Task: Create Simple Mirrored Images Using Flip.
Action: Mouse moved to (29, 90)
Screenshot: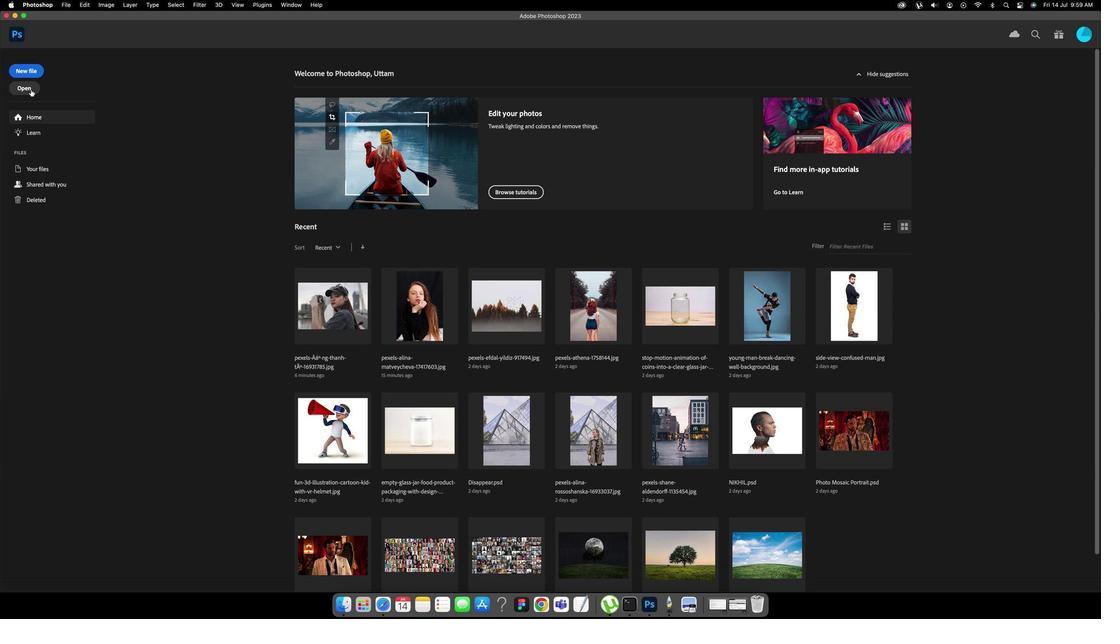 
Action: Mouse pressed left at (29, 90)
Screenshot: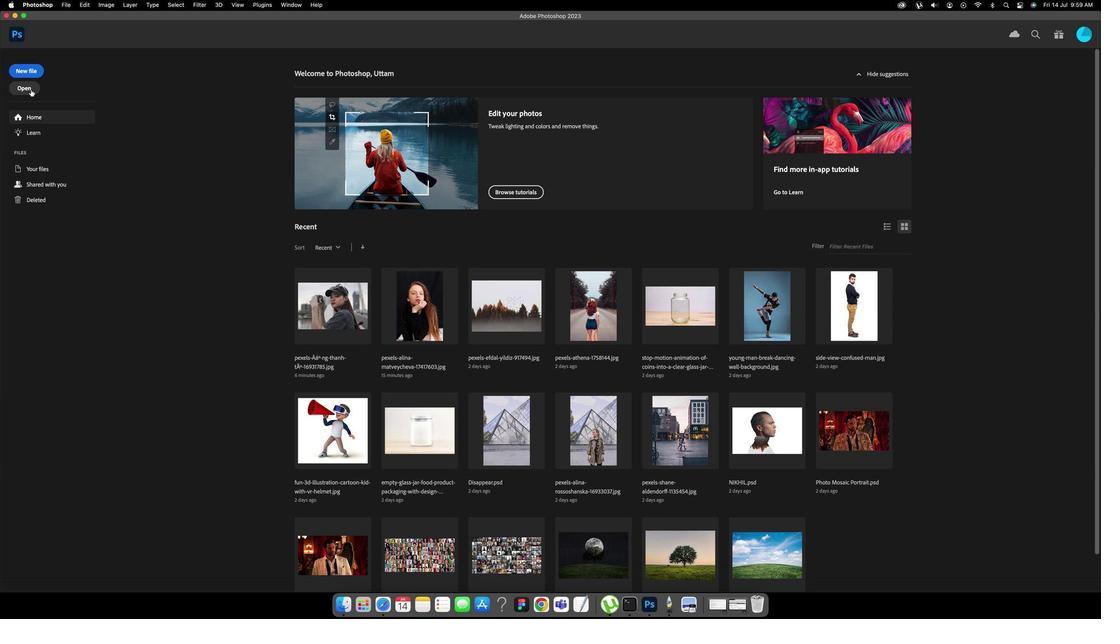
Action: Mouse moved to (466, 153)
Screenshot: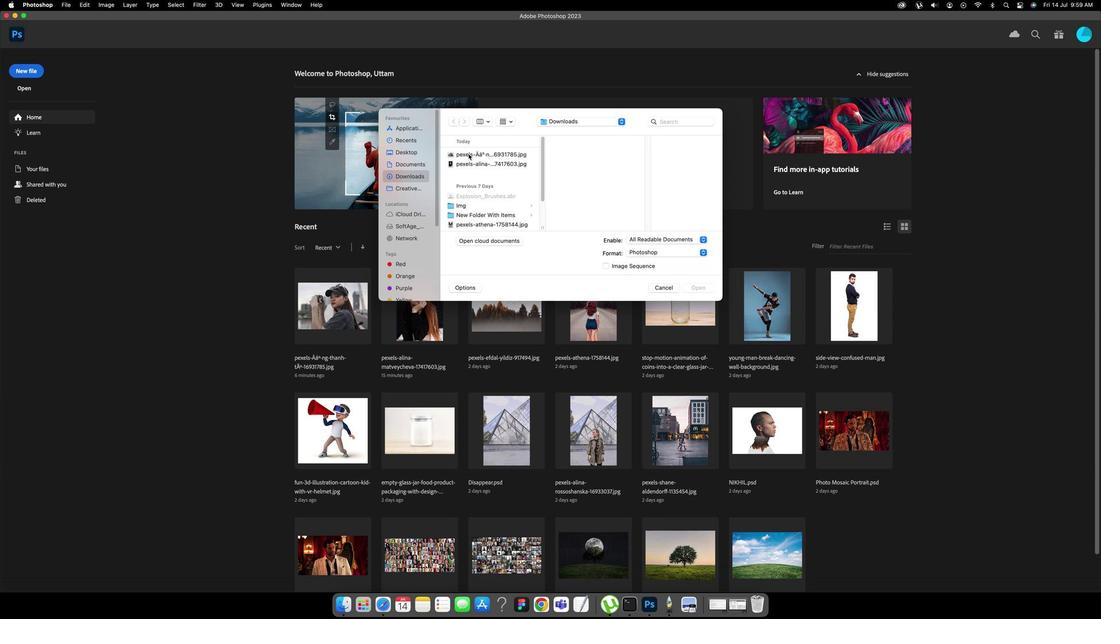 
Action: Mouse pressed left at (466, 153)
Screenshot: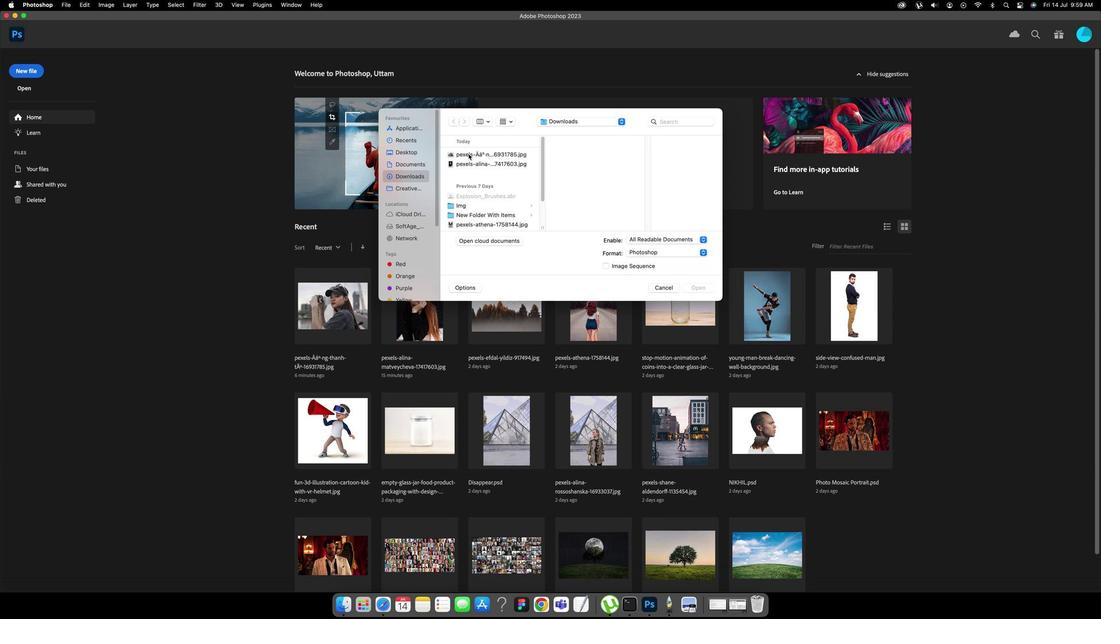 
Action: Key pressed Key.enter
Screenshot: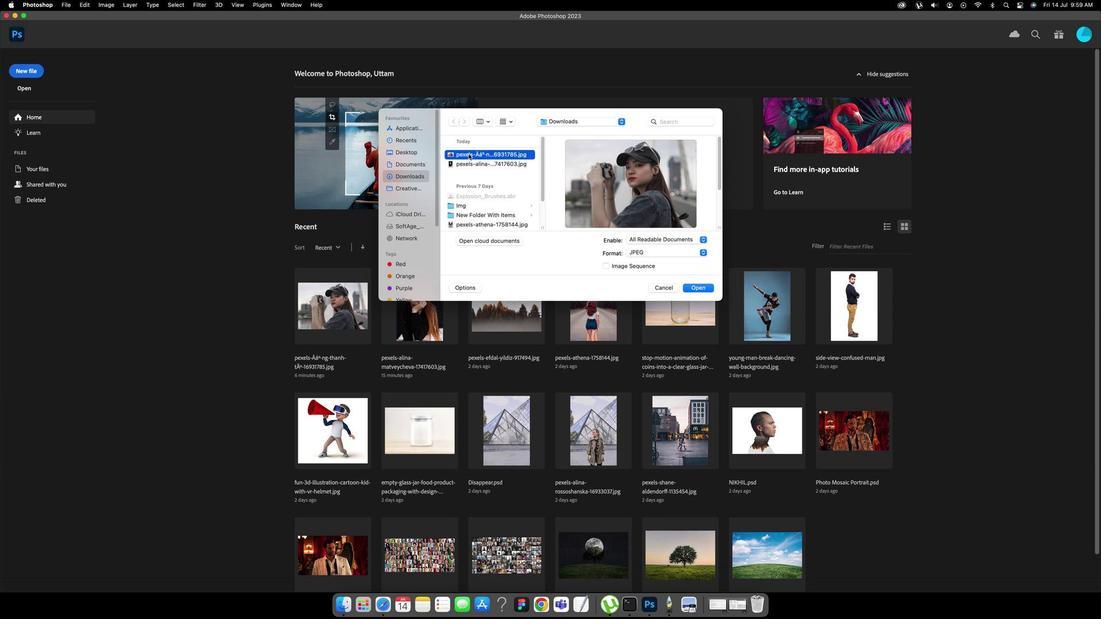 
Action: Mouse moved to (9, 65)
Screenshot: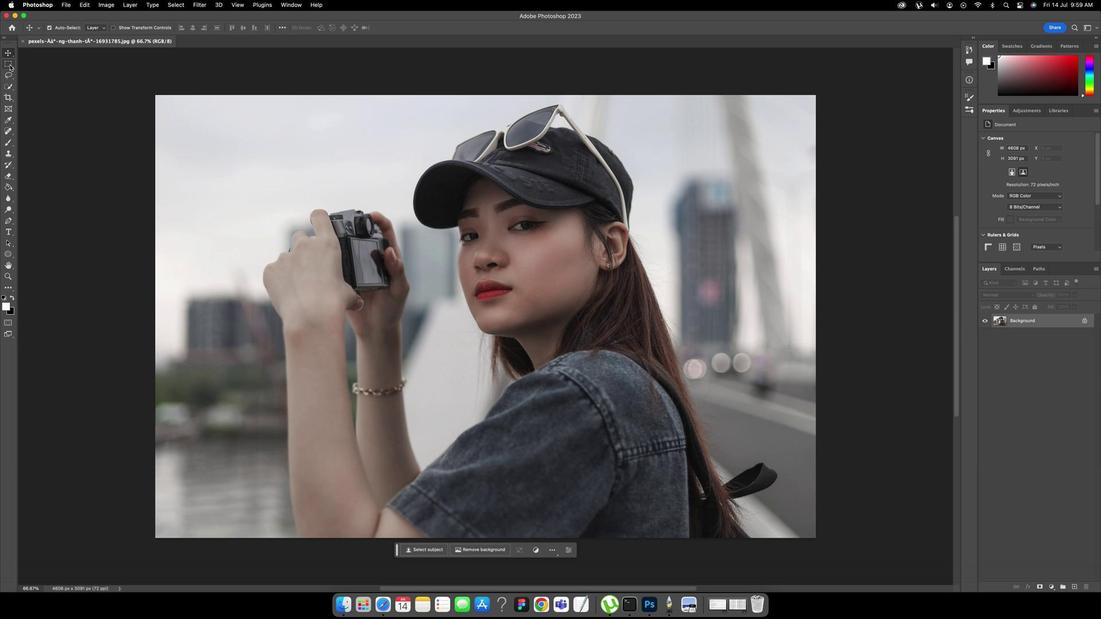 
Action: Mouse pressed left at (9, 65)
Screenshot: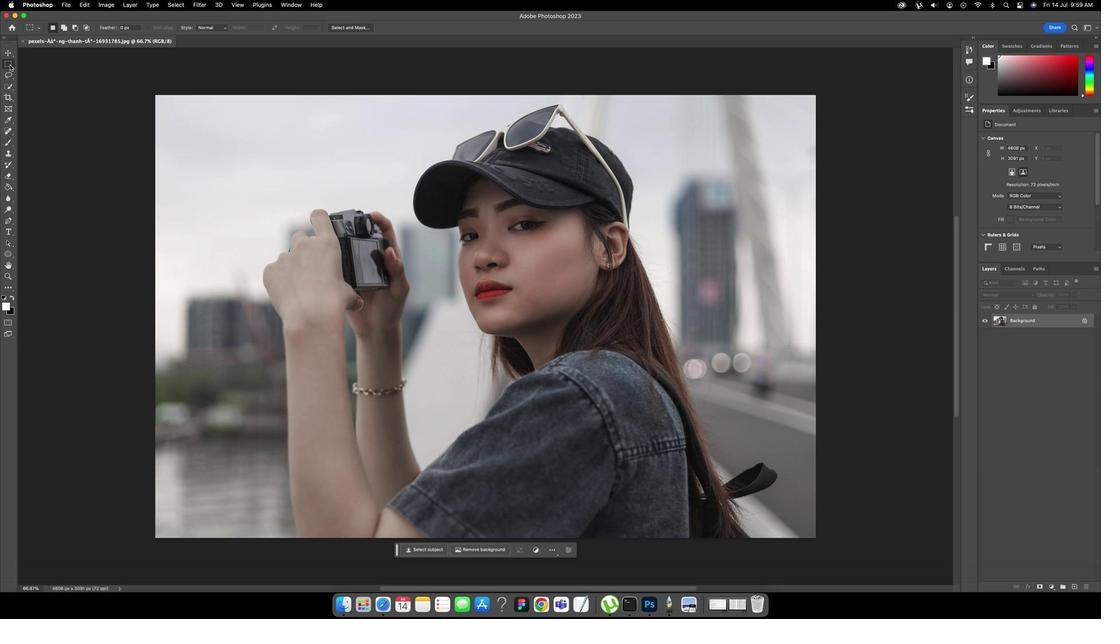 
Action: Mouse moved to (203, 105)
Screenshot: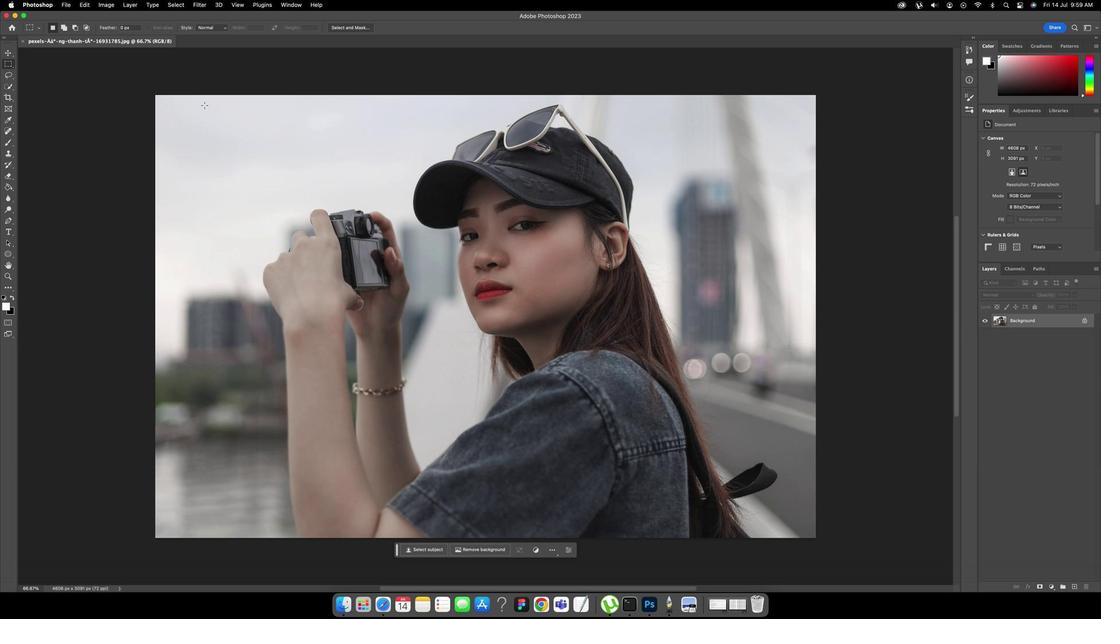 
Action: Mouse pressed left at (203, 105)
Screenshot: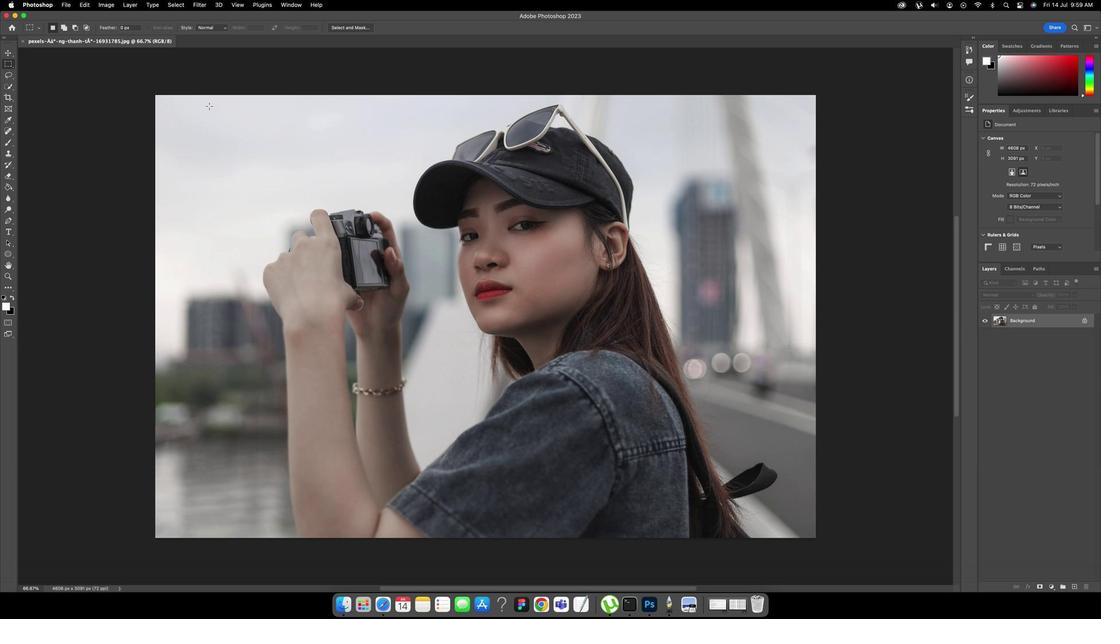 
Action: Mouse moved to (641, 435)
Screenshot: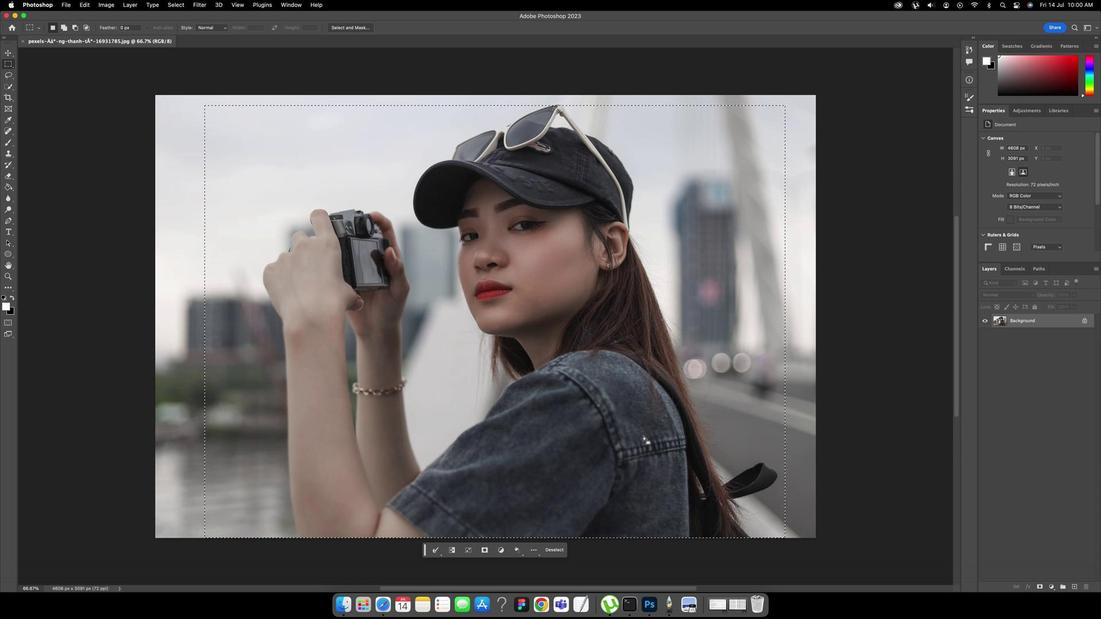 
Action: Mouse pressed left at (641, 435)
Screenshot: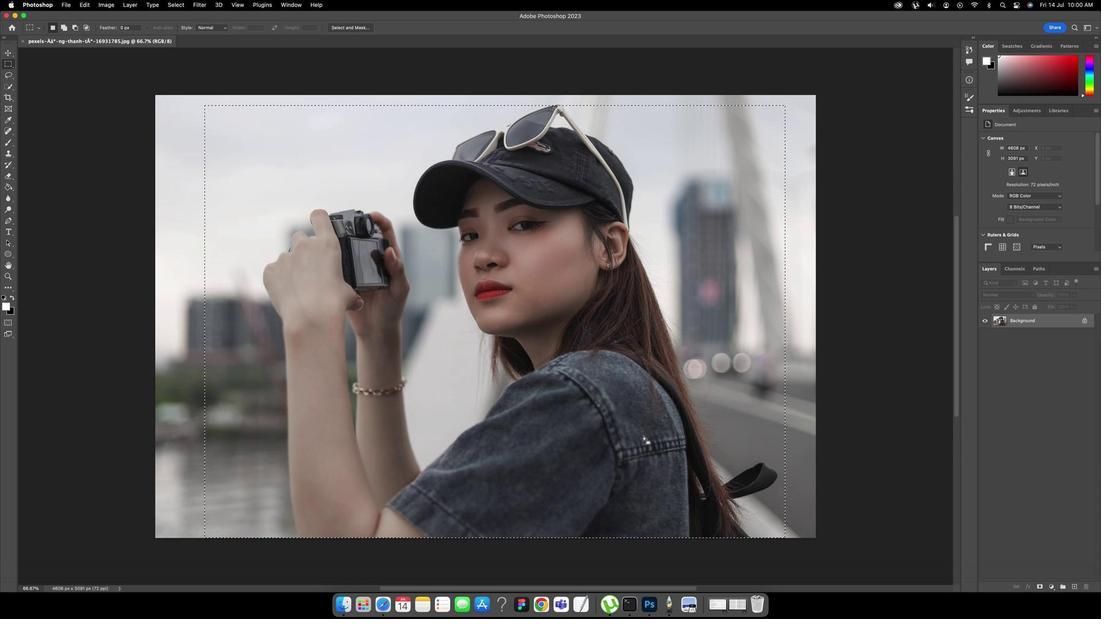 
Action: Mouse moved to (641, 430)
Screenshot: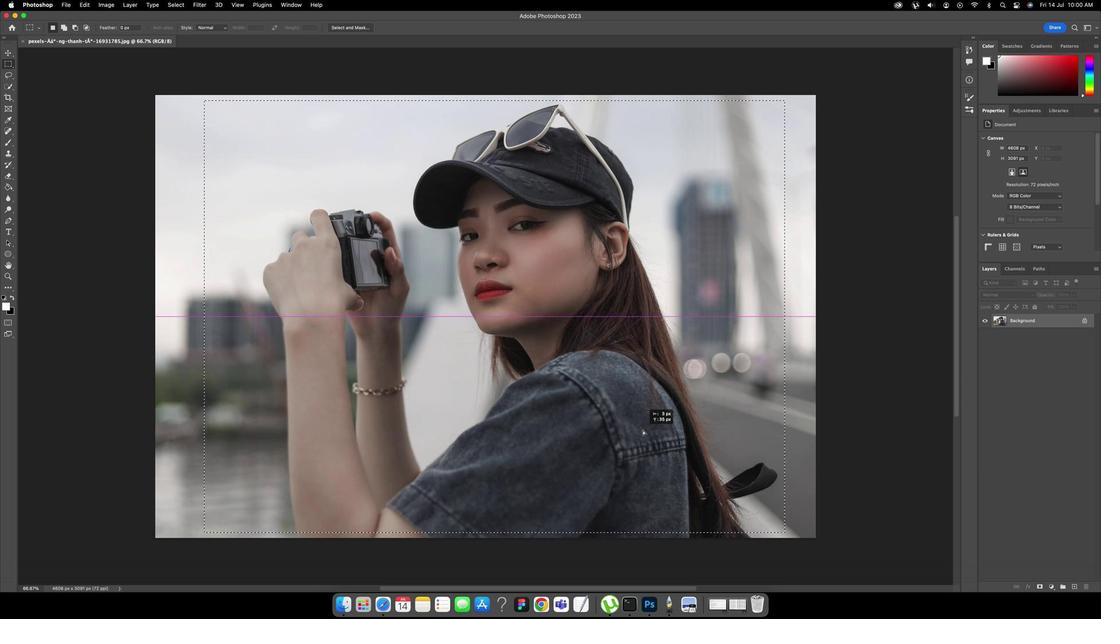
Action: Key pressed Key.cmd'j''j'
Screenshot: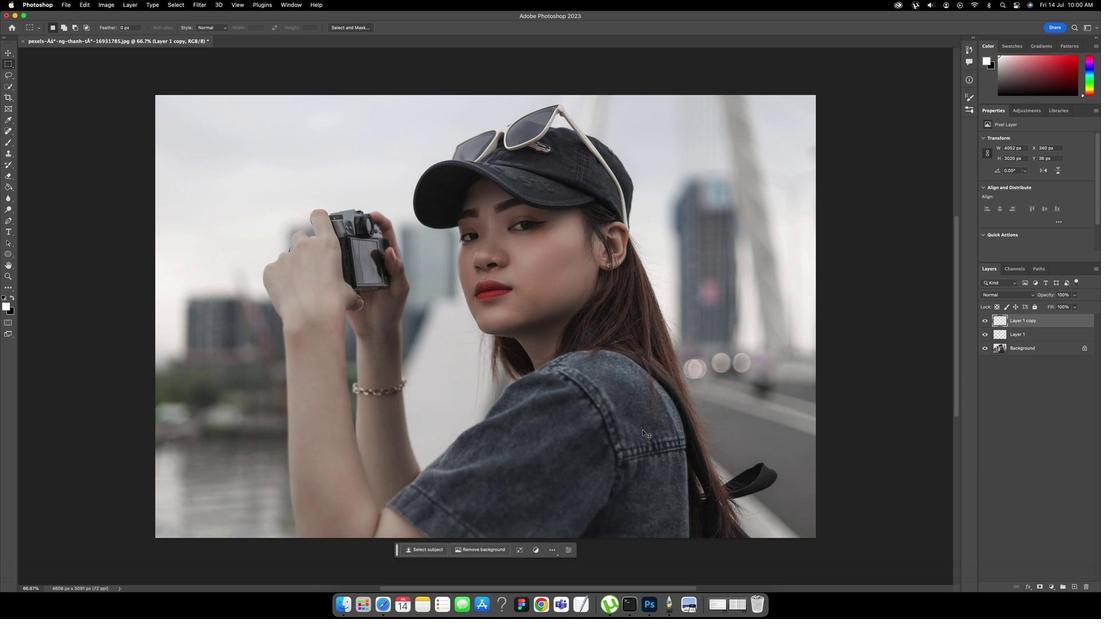 
Action: Mouse moved to (981, 348)
Screenshot: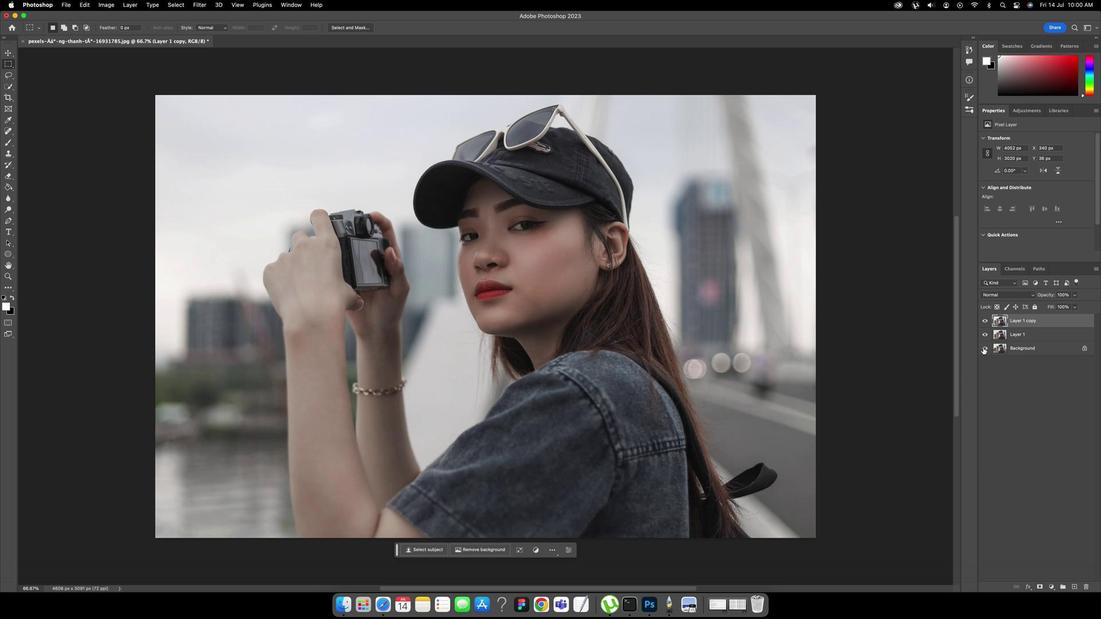 
Action: Mouse pressed left at (981, 348)
Screenshot: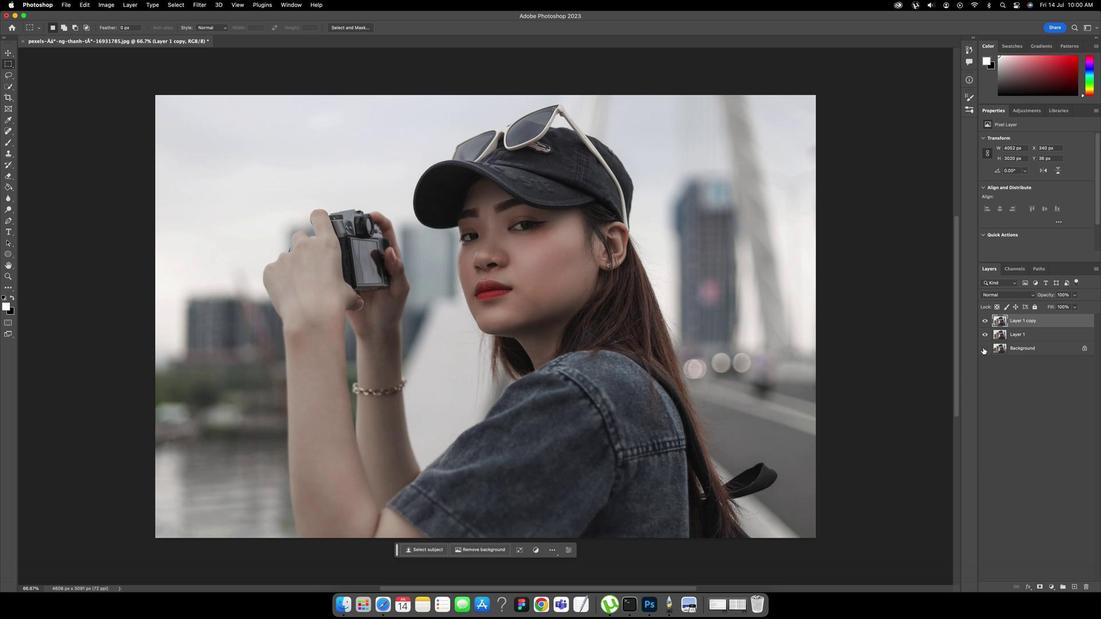 
Action: Mouse moved to (519, 359)
Screenshot: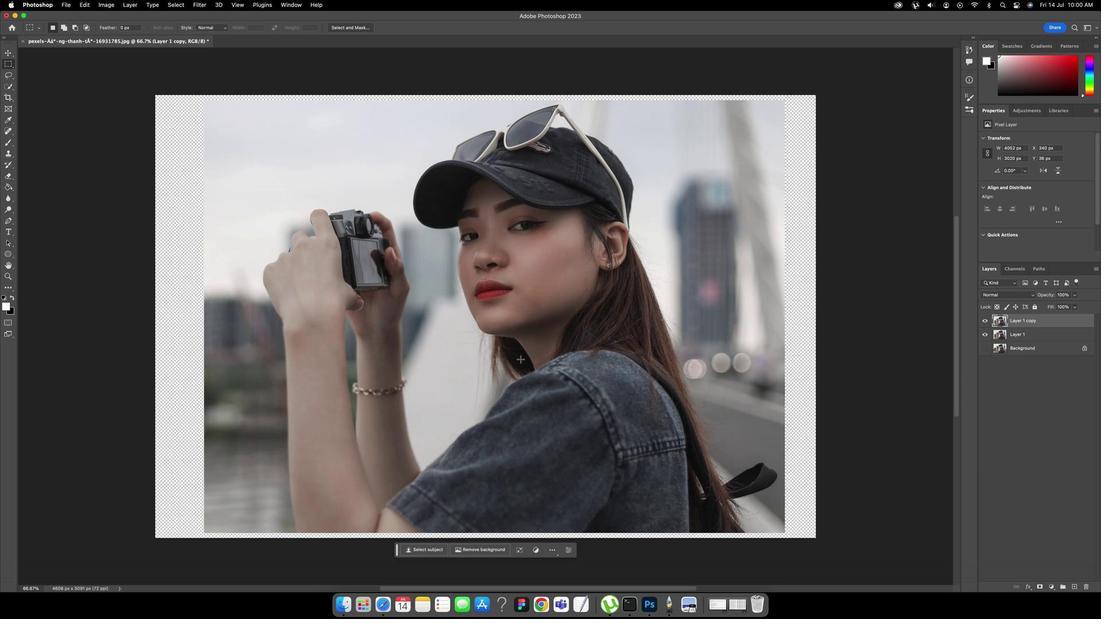
Action: Key pressed 'v'
Screenshot: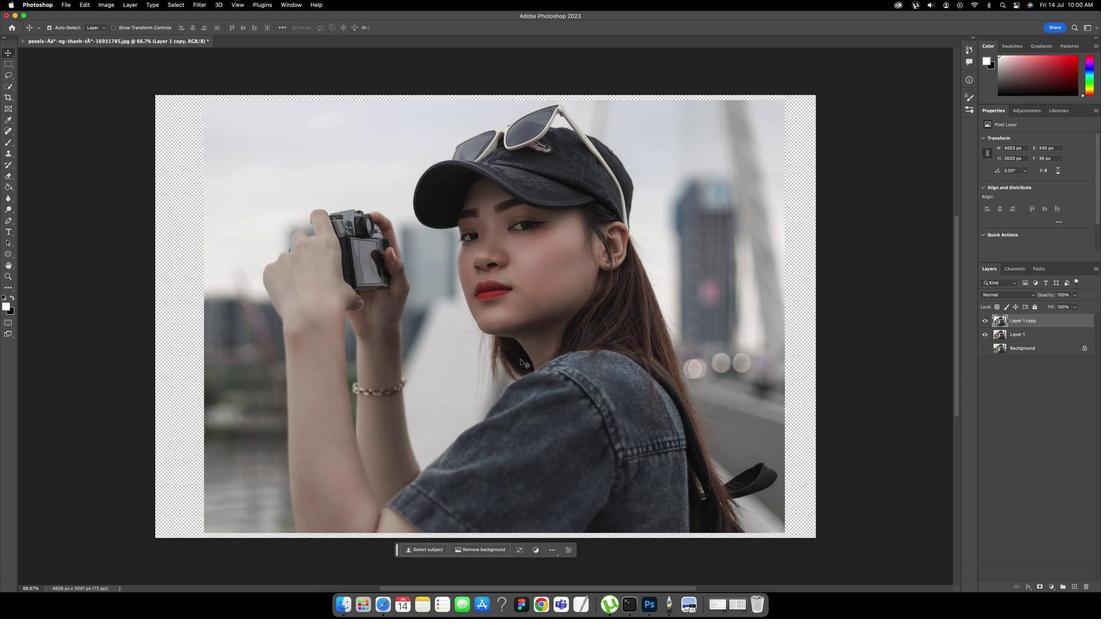 
Action: Mouse moved to (529, 357)
Screenshot: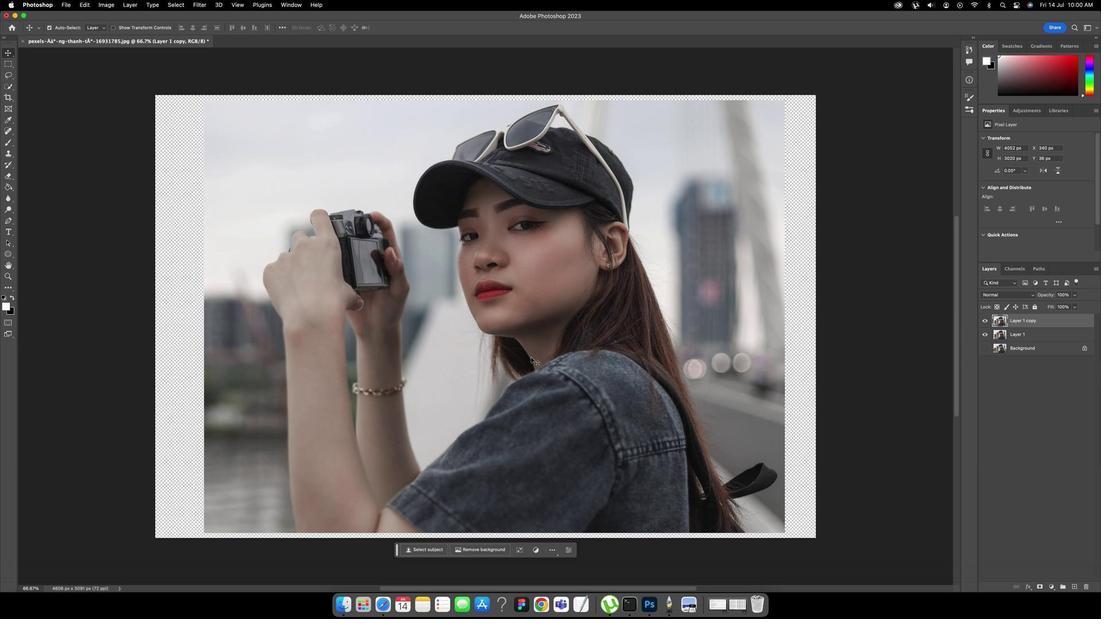 
Action: Mouse pressed left at (529, 357)
Screenshot: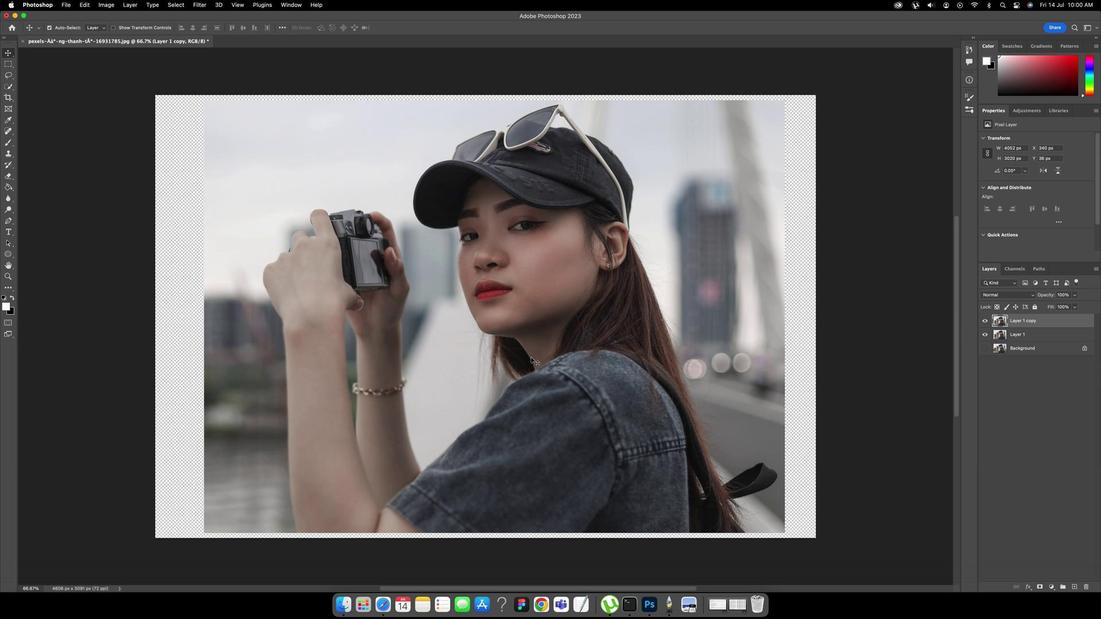 
Action: Mouse moved to (513, 349)
Screenshot: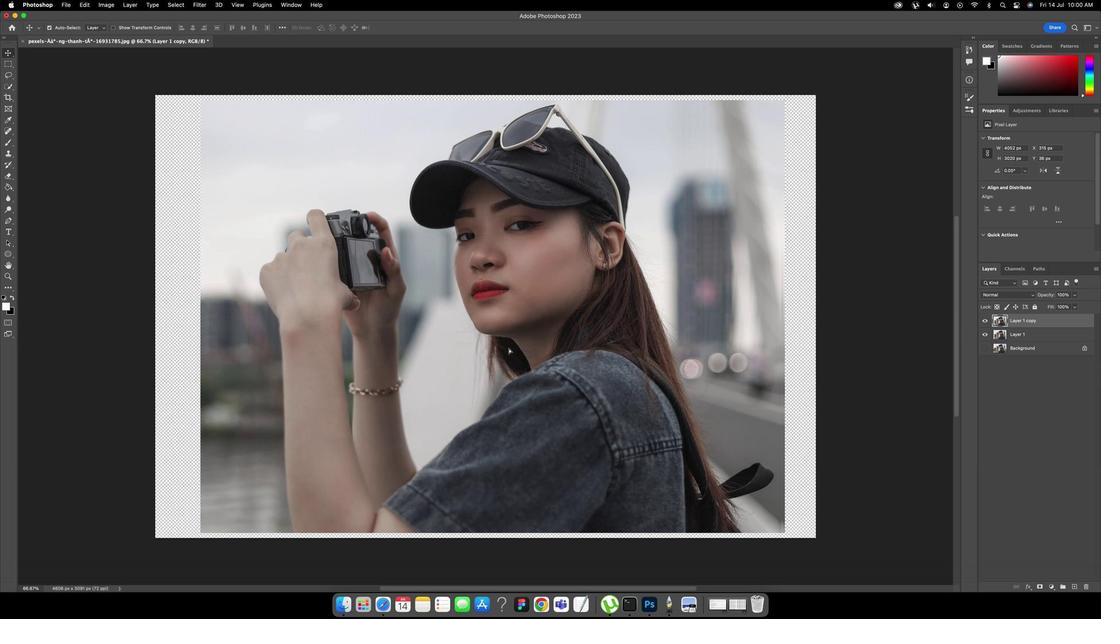 
Action: Mouse pressed left at (513, 349)
Screenshot: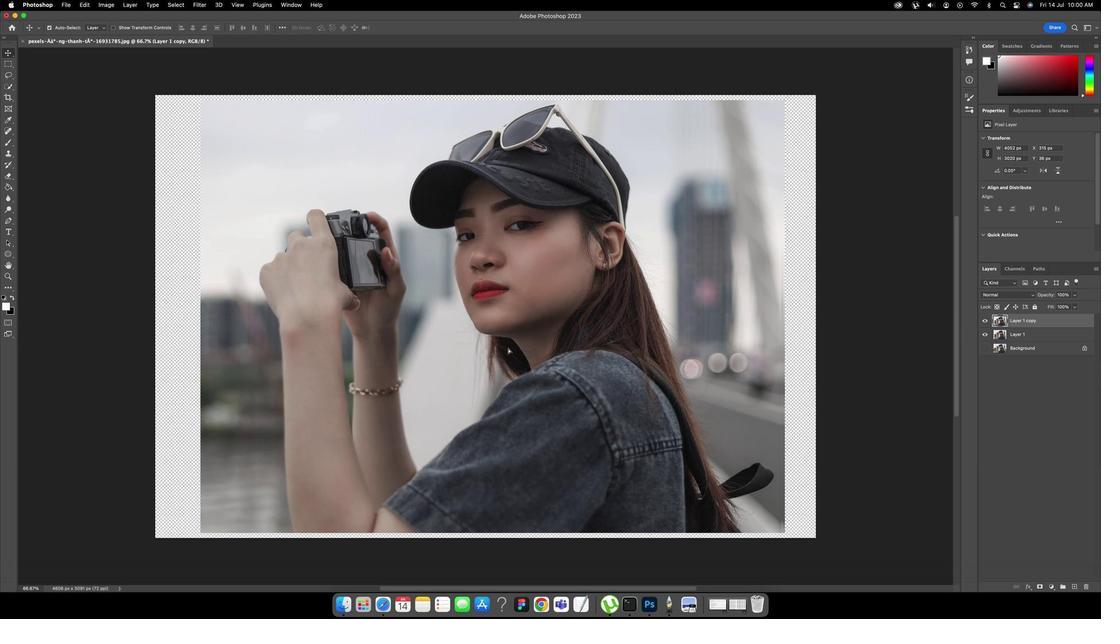 
Action: Mouse moved to (751, 313)
Screenshot: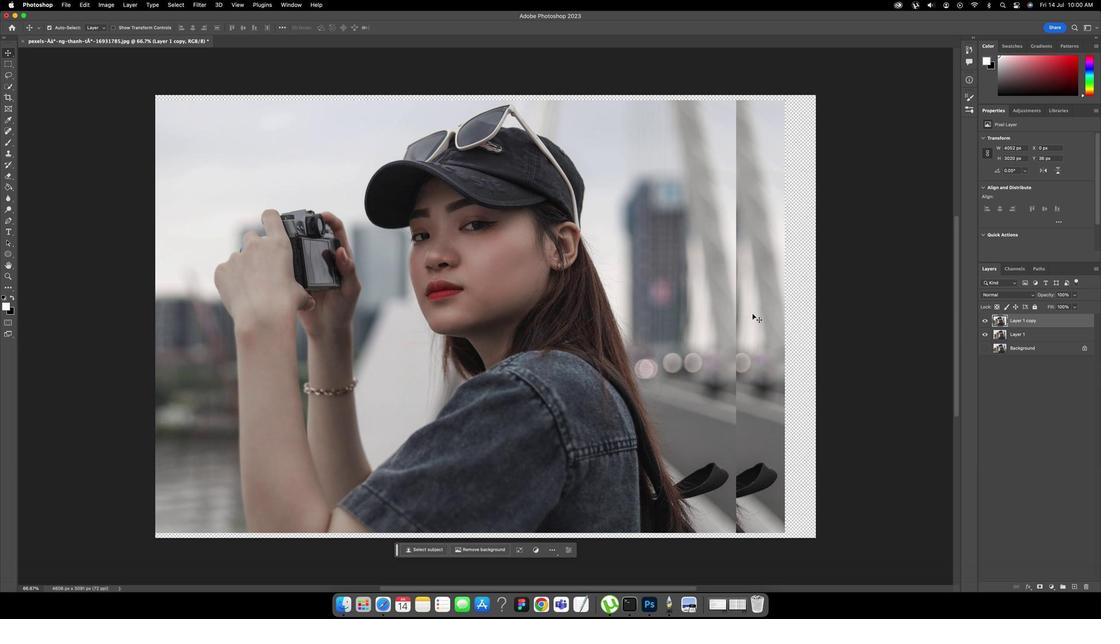 
Action: Mouse pressed left at (751, 313)
Screenshot: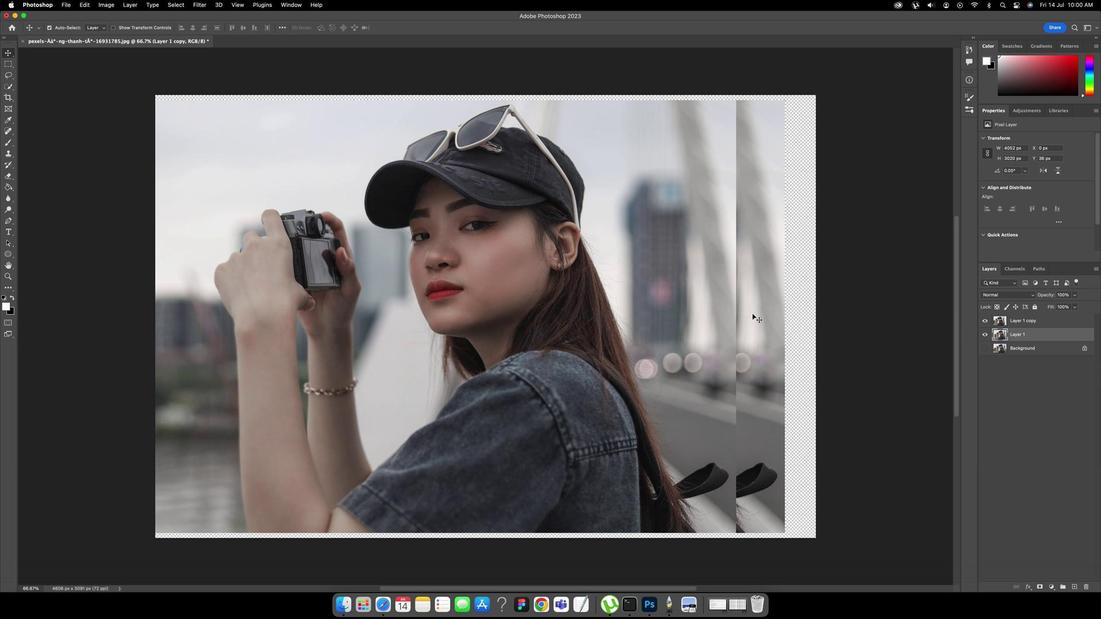 
Action: Mouse pressed left at (751, 313)
Screenshot: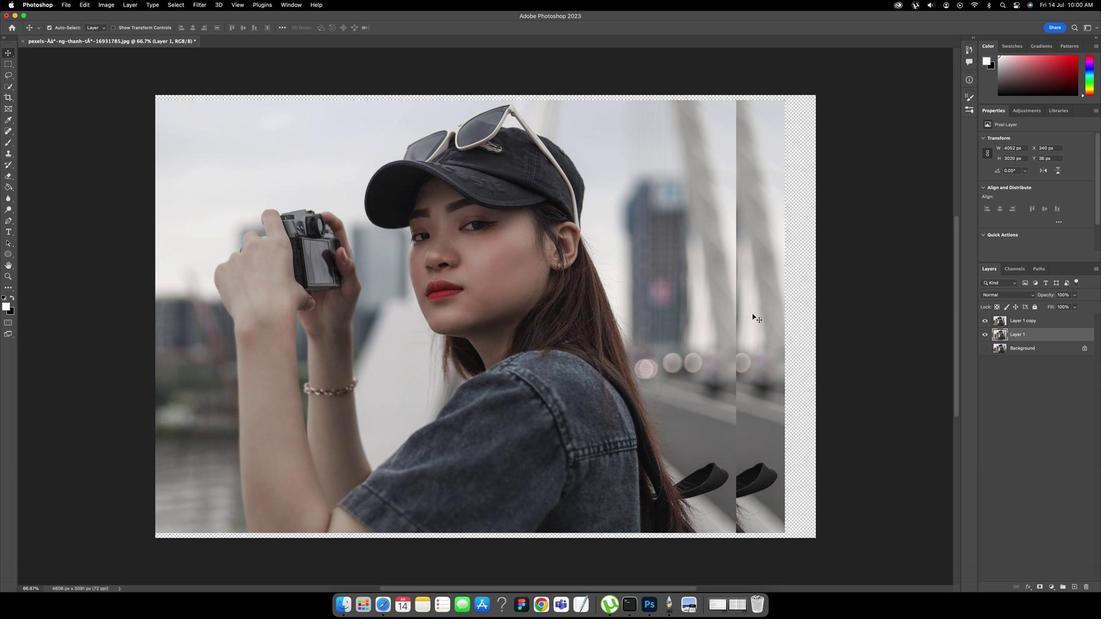 
Action: Mouse moved to (1034, 319)
Screenshot: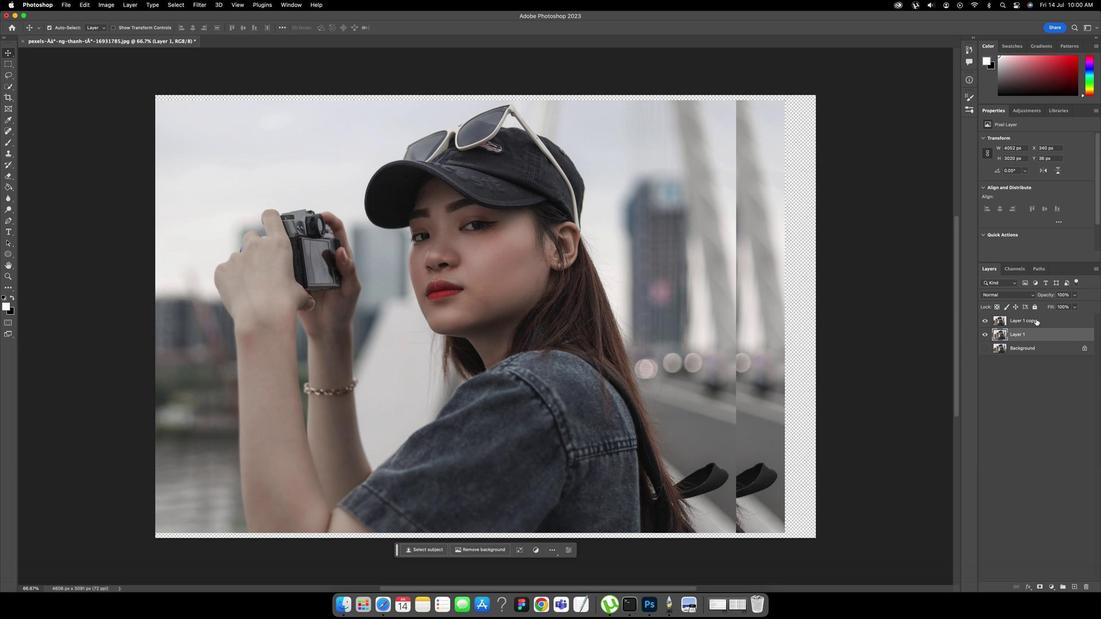 
Action: Mouse pressed left at (1034, 319)
Screenshot: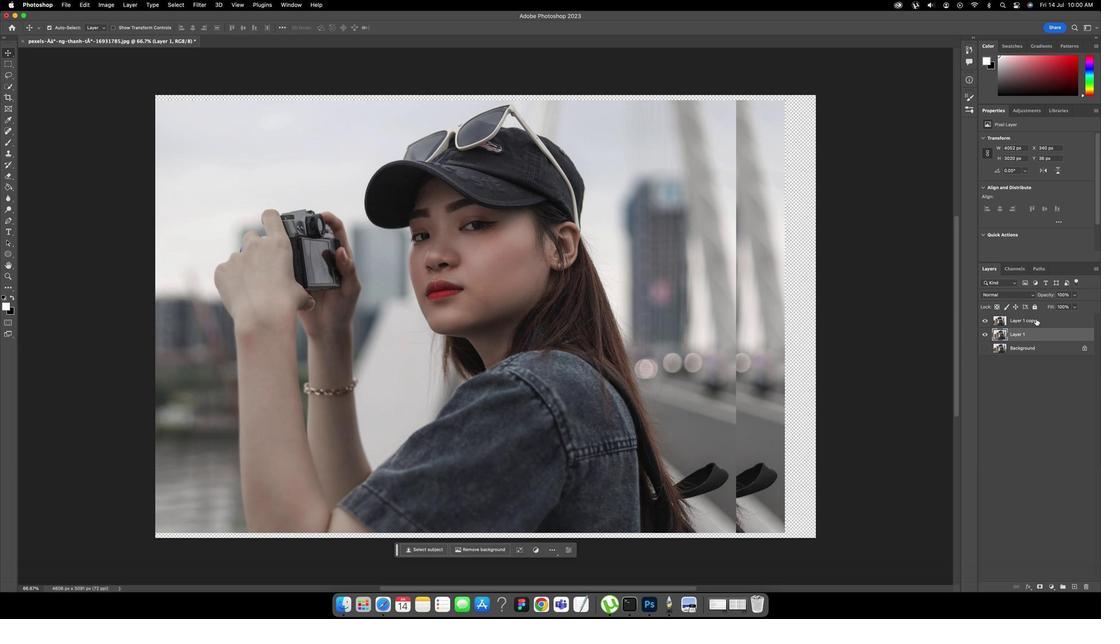 
Action: Mouse moved to (771, 315)
Screenshot: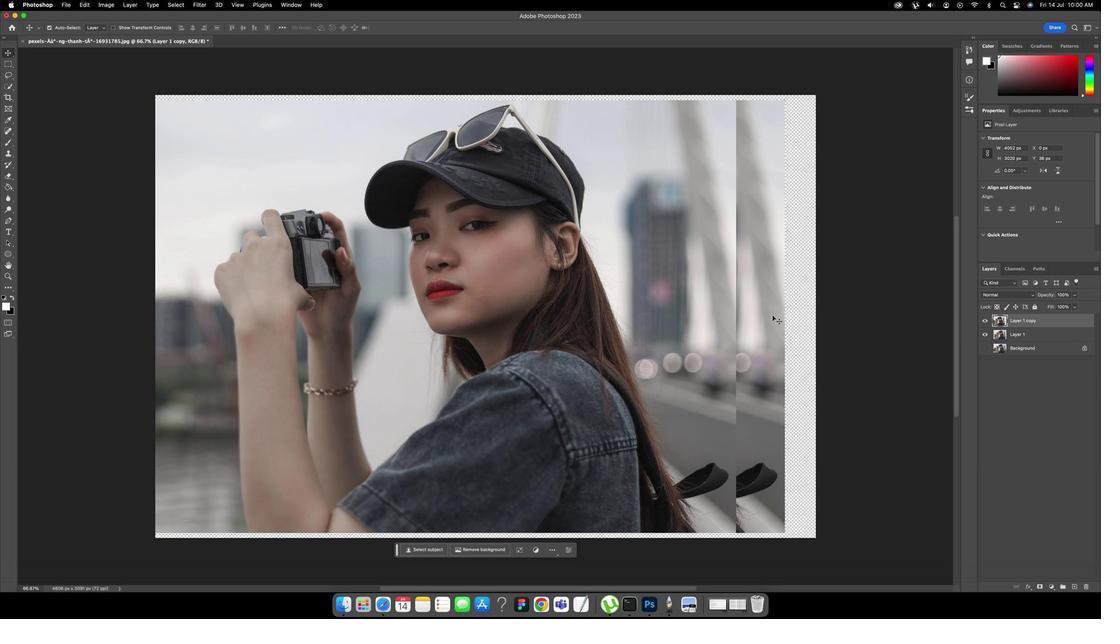 
Action: Mouse pressed left at (771, 315)
Screenshot: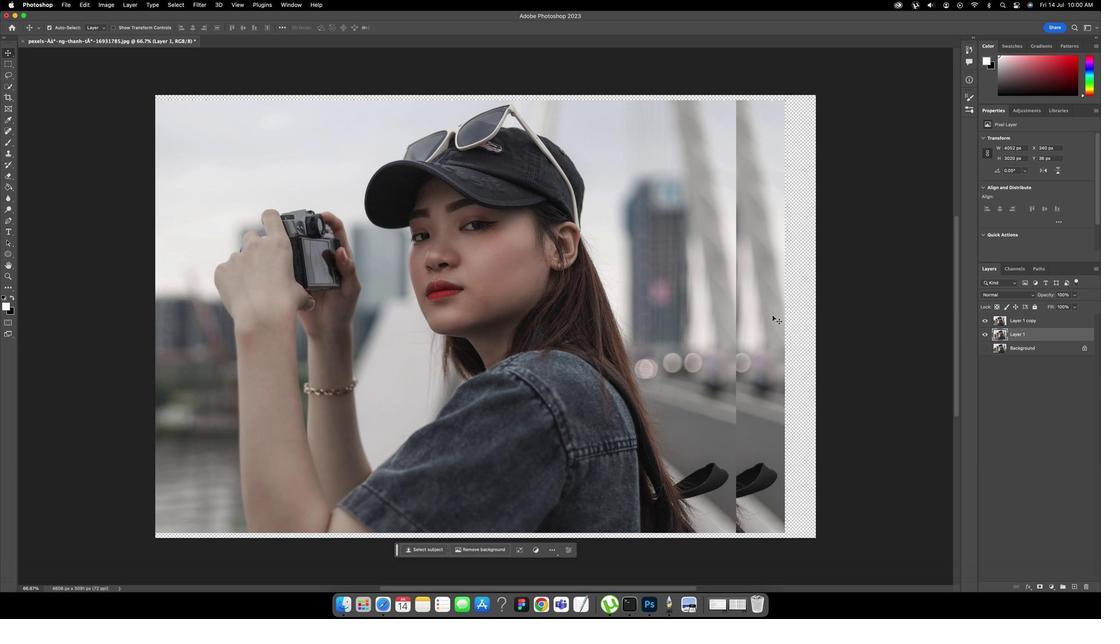 
Action: Key pressed Key.cmd't'
Screenshot: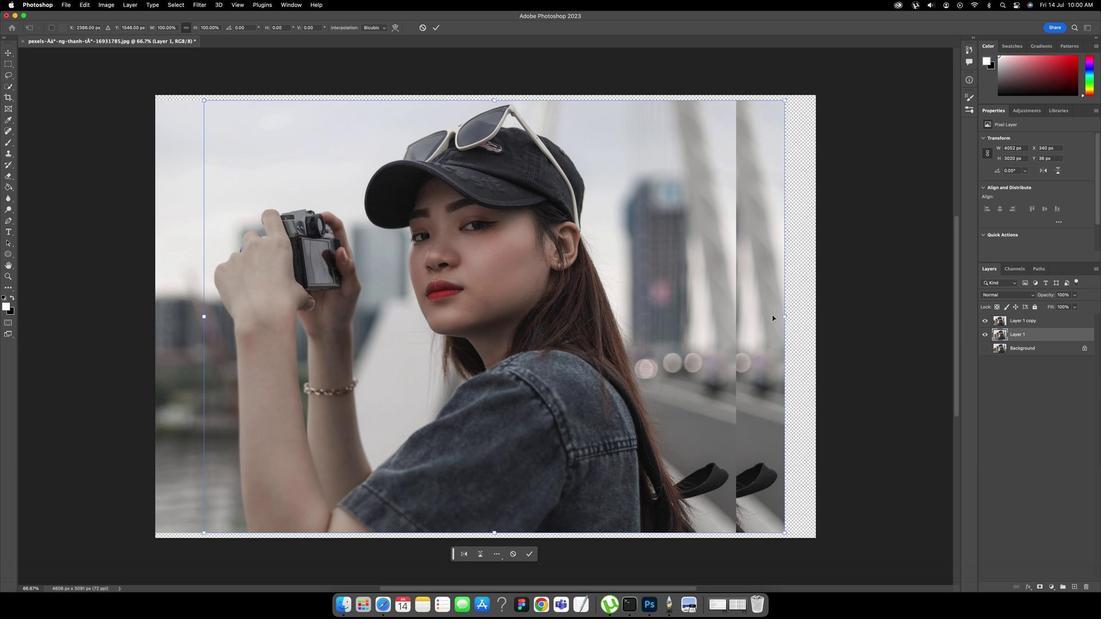 
Action: Mouse moved to (764, 293)
Screenshot: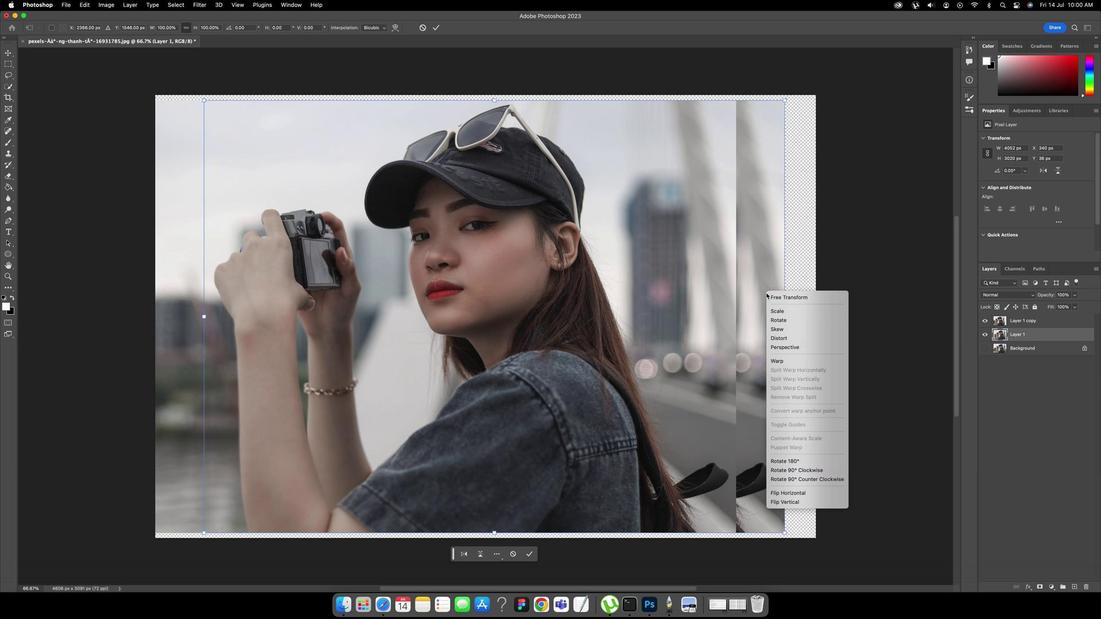 
Action: Mouse pressed right at (764, 293)
Screenshot: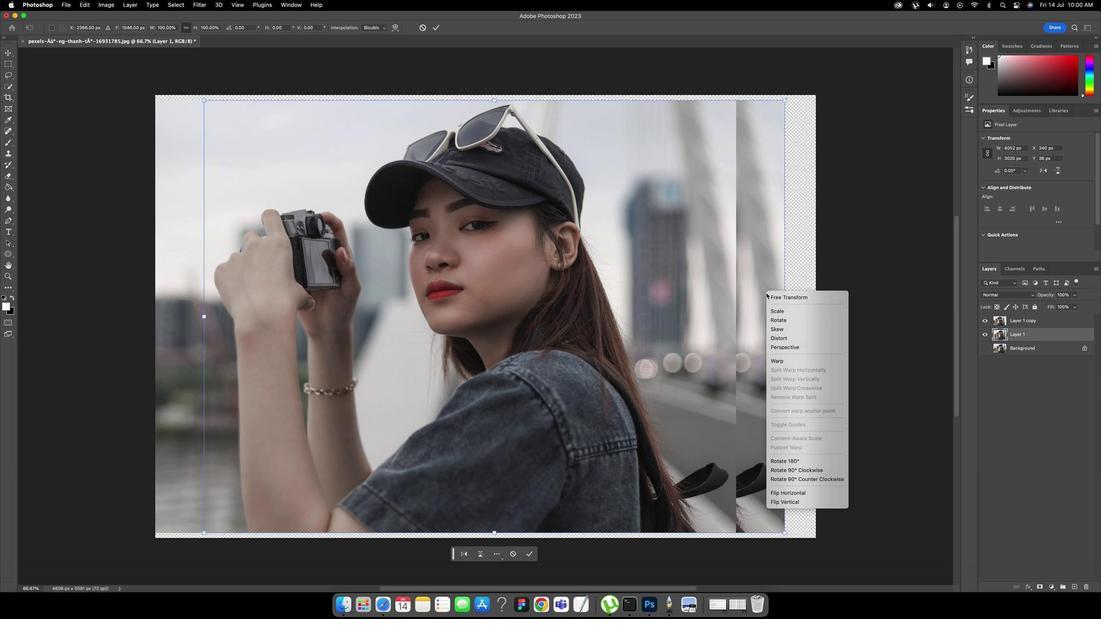 
Action: Mouse moved to (784, 492)
Screenshot: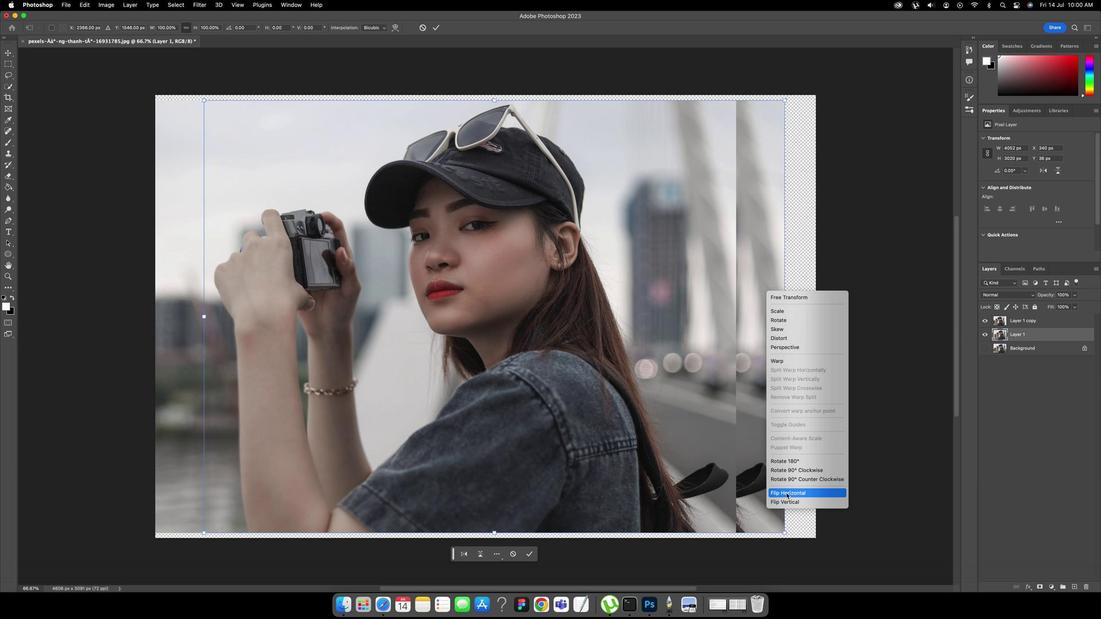 
Action: Mouse pressed left at (784, 492)
Screenshot: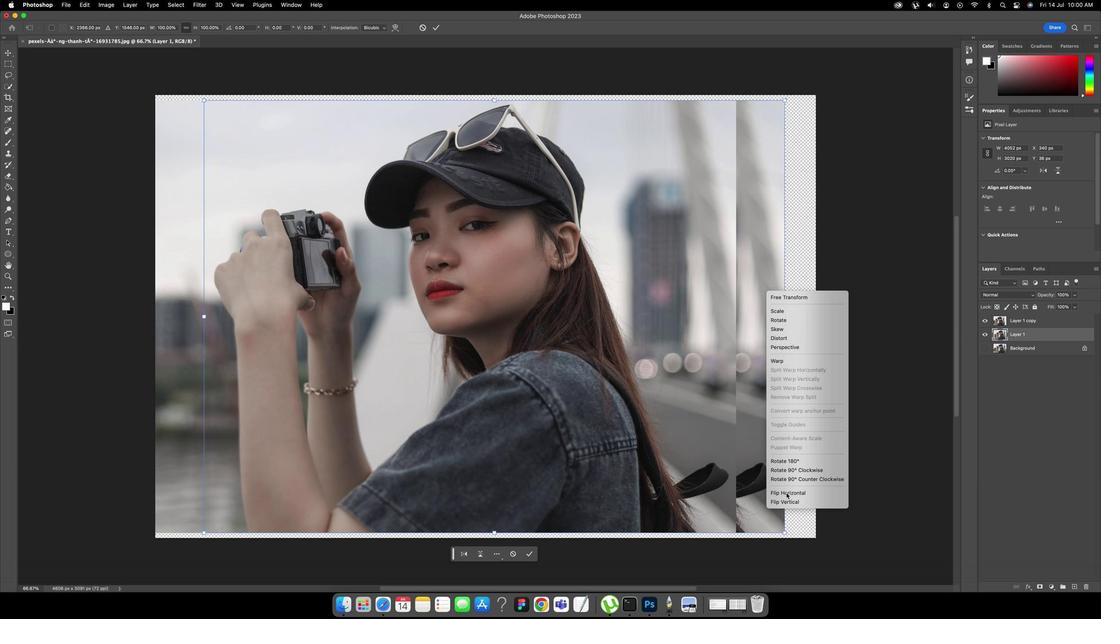 
Action: Mouse moved to (747, 269)
Screenshot: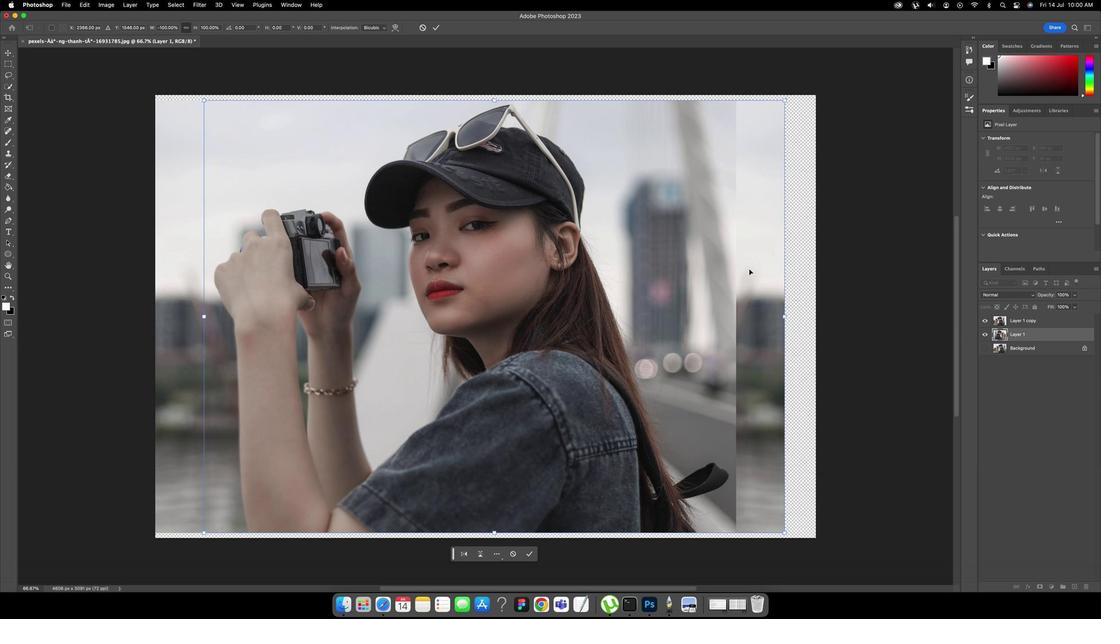 
Action: Key pressed Key.enter'c'Key.cmd
Screenshot: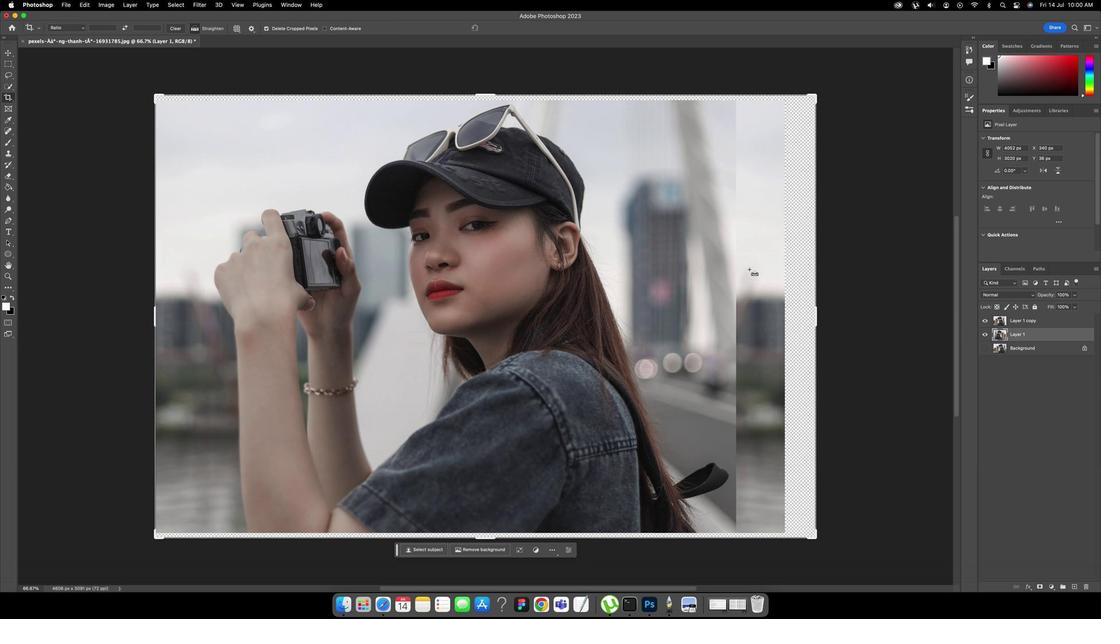 
Action: Mouse scrolled (747, 269) with delta (0, 0)
Screenshot: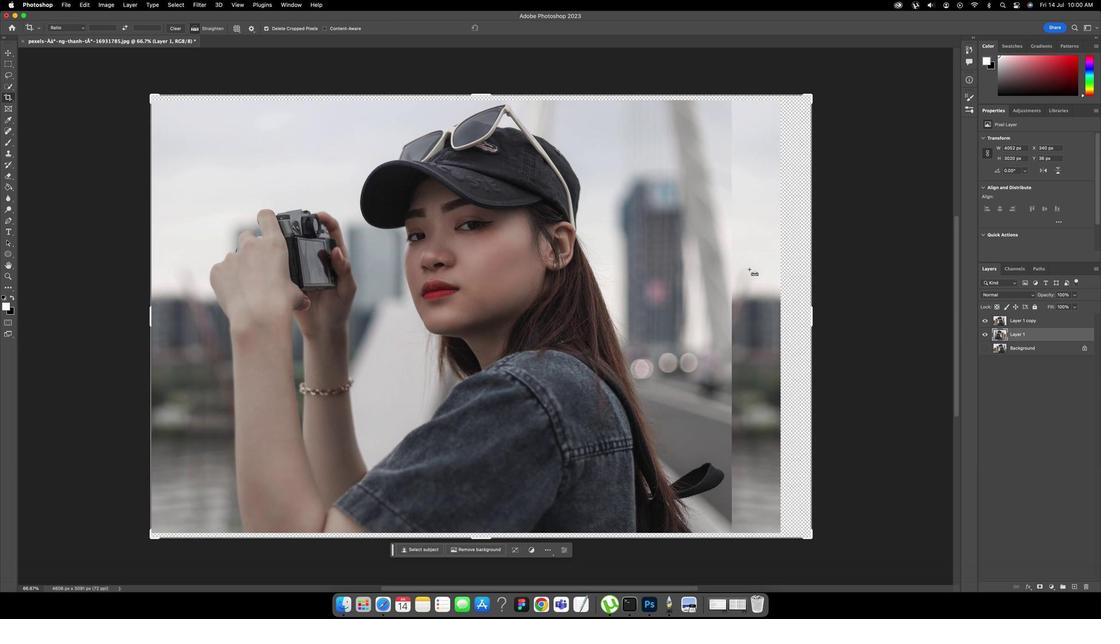 
Action: Mouse scrolled (747, 269) with delta (0, 0)
Screenshot: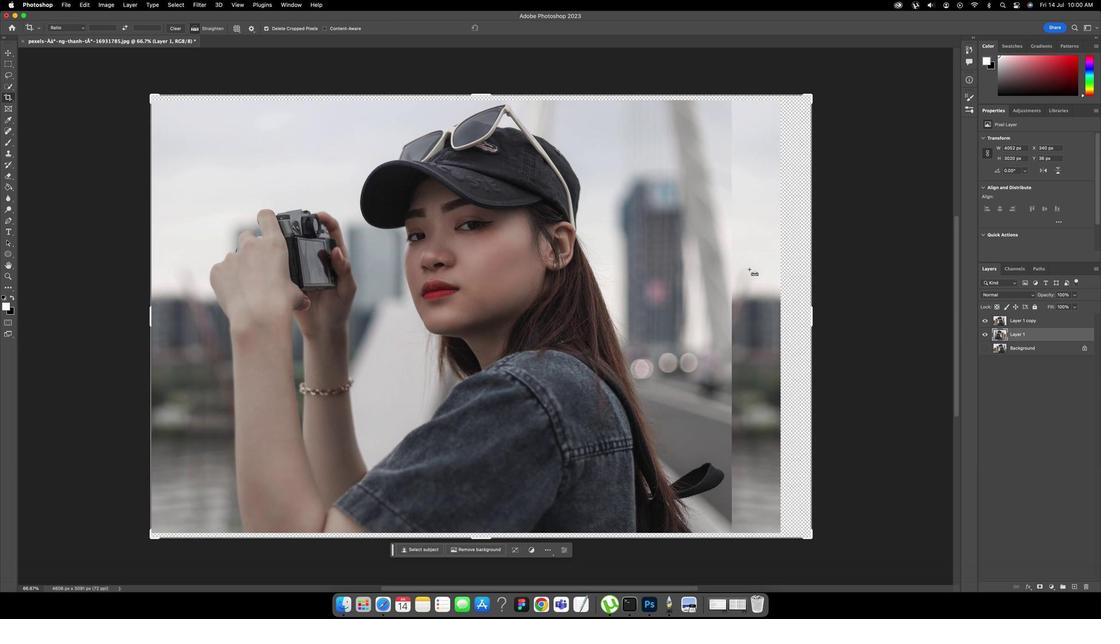 
Action: Mouse scrolled (747, 269) with delta (0, 0)
Screenshot: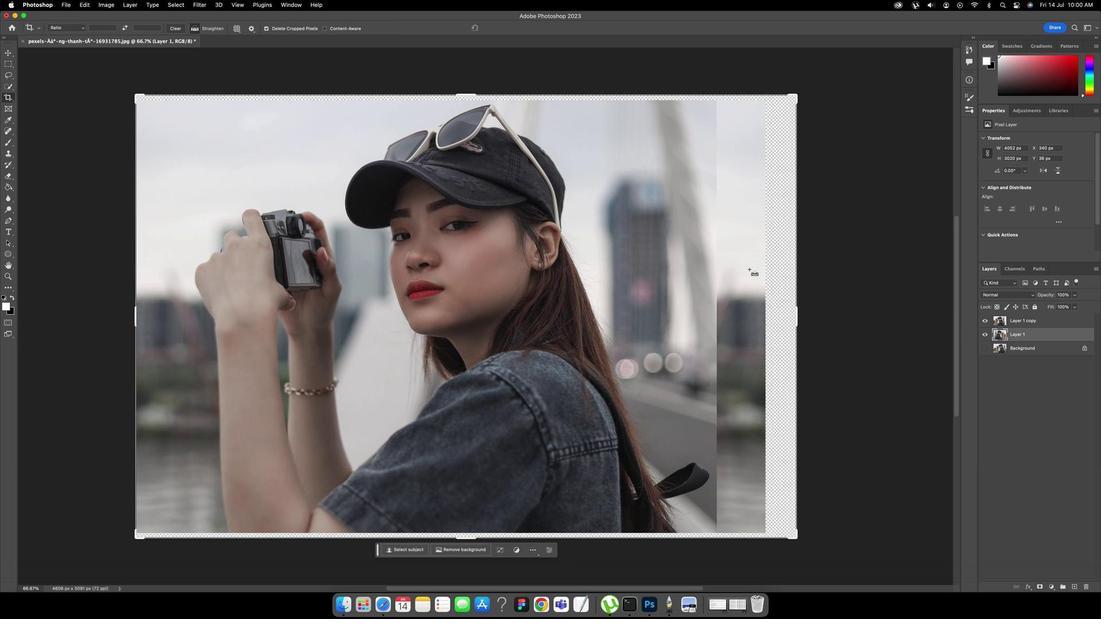 
Action: Key pressed Key.alt
Screenshot: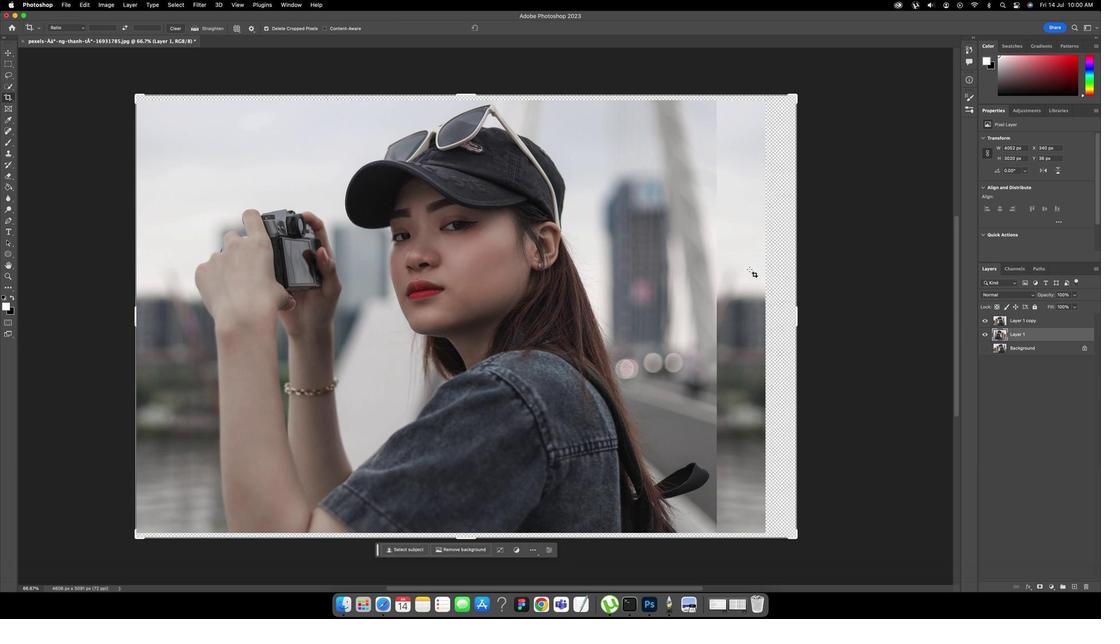 
Action: Mouse scrolled (747, 269) with delta (0, 0)
Screenshot: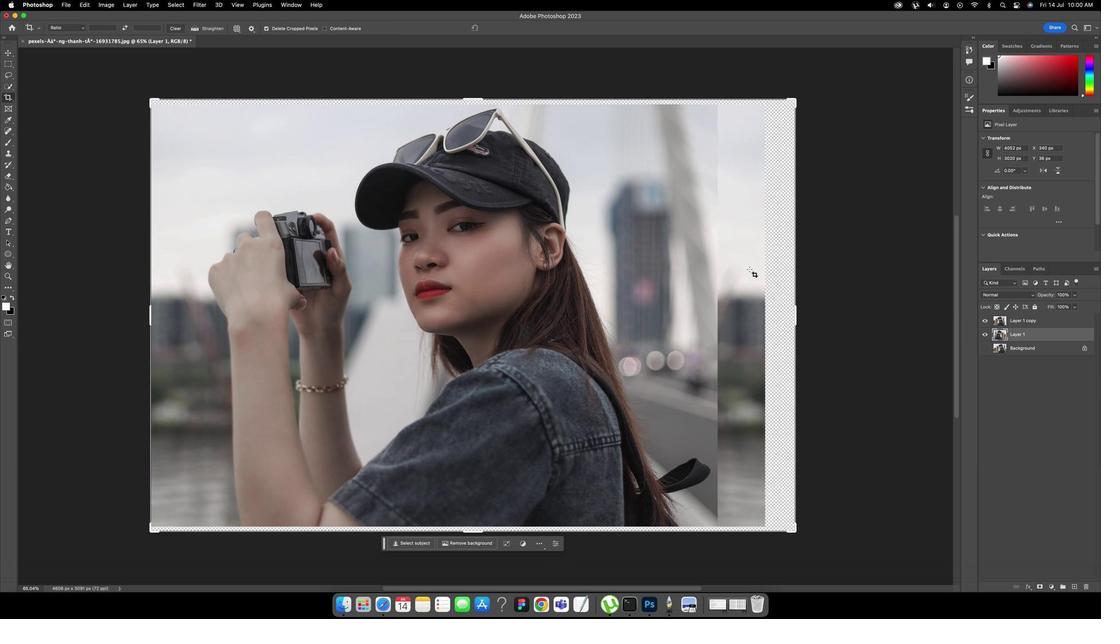 
Action: Mouse scrolled (747, 269) with delta (0, 0)
Screenshot: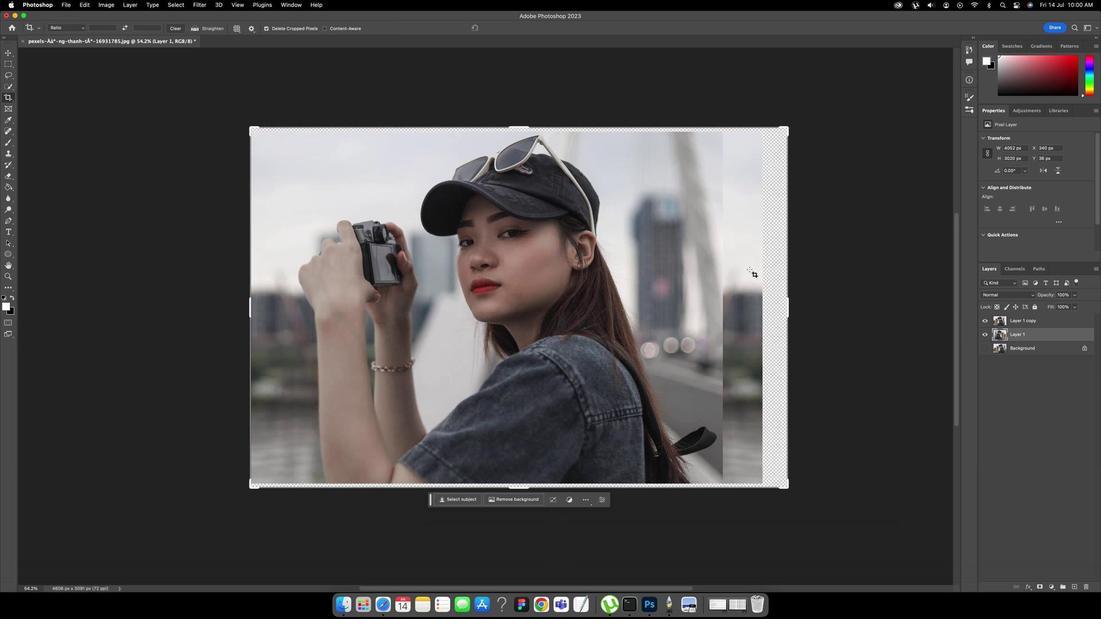 
Action: Mouse scrolled (747, 269) with delta (0, 0)
Screenshot: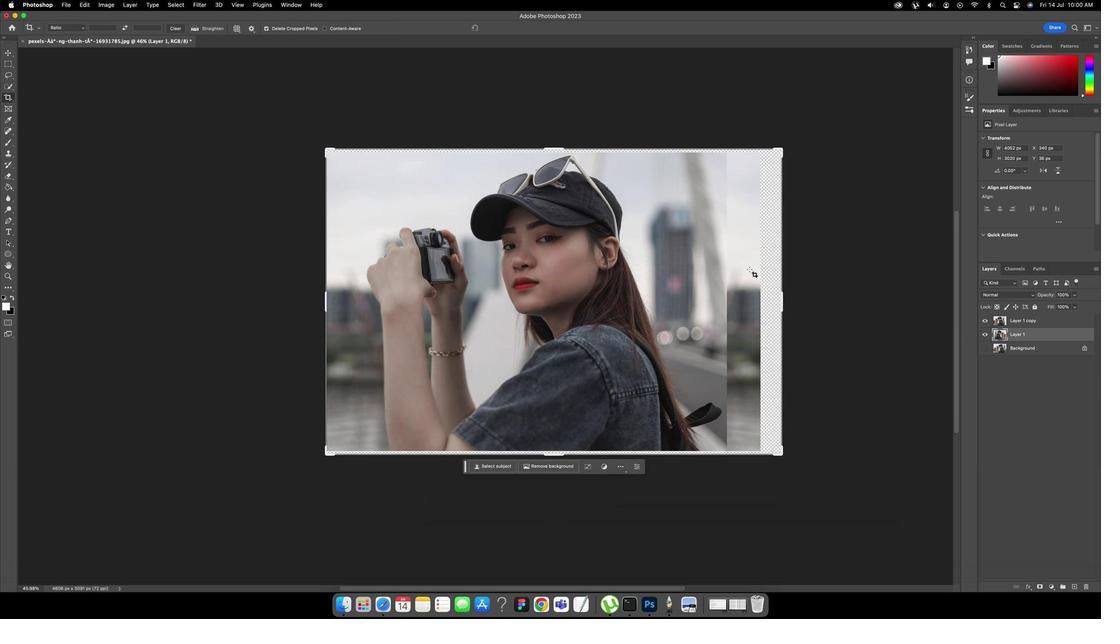 
Action: Mouse scrolled (747, 269) with delta (0, 0)
Screenshot: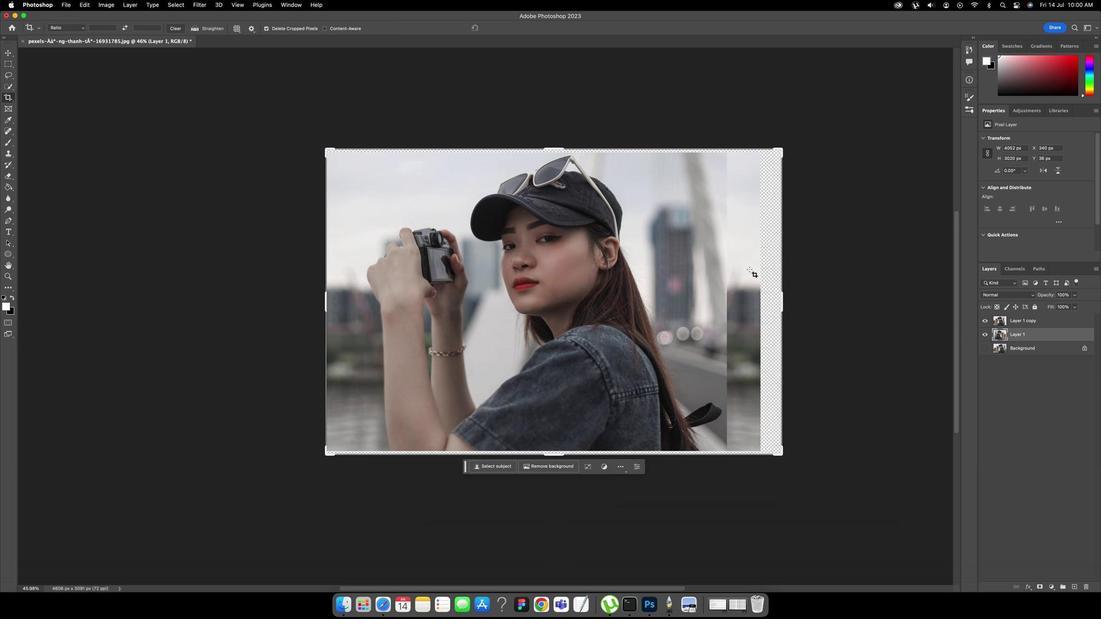 
Action: Mouse moved to (780, 297)
Screenshot: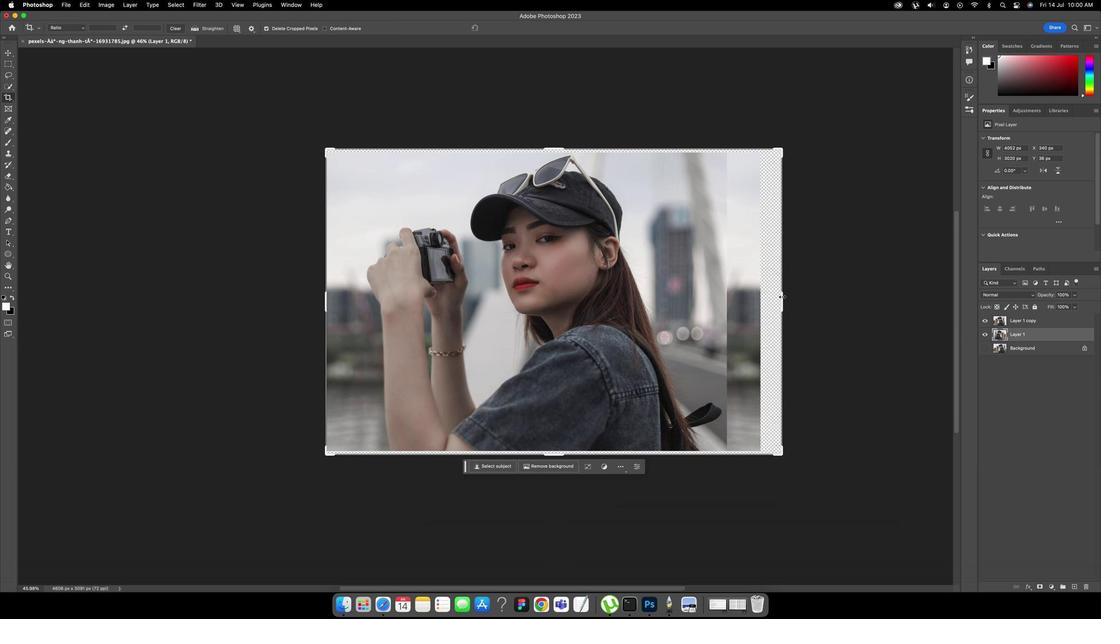 
Action: Mouse pressed left at (780, 297)
Screenshot: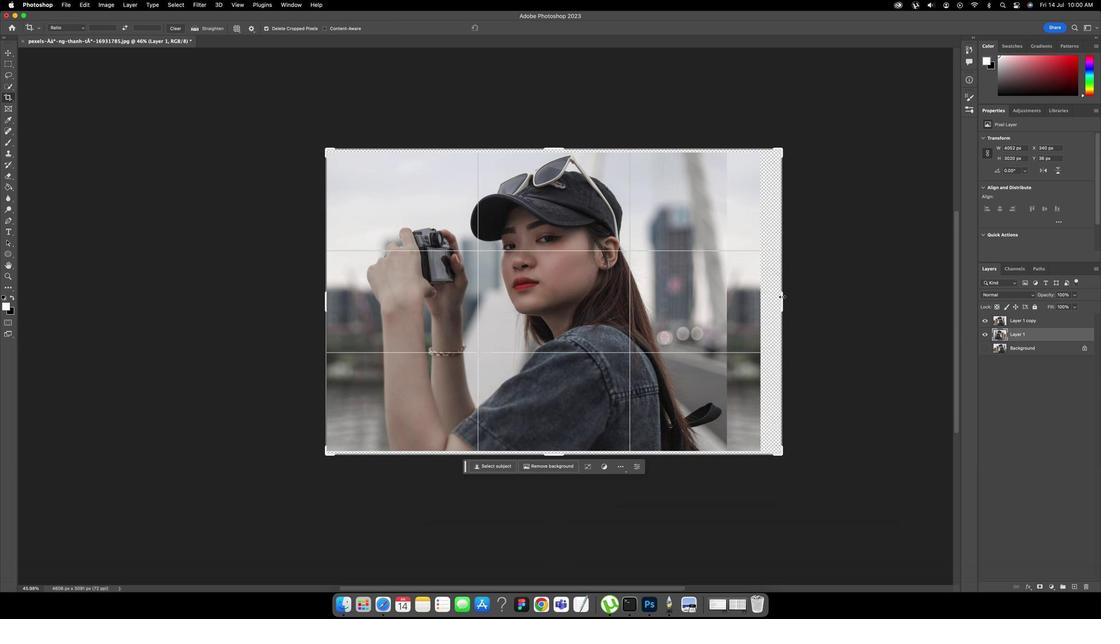 
Action: Mouse moved to (603, 293)
Screenshot: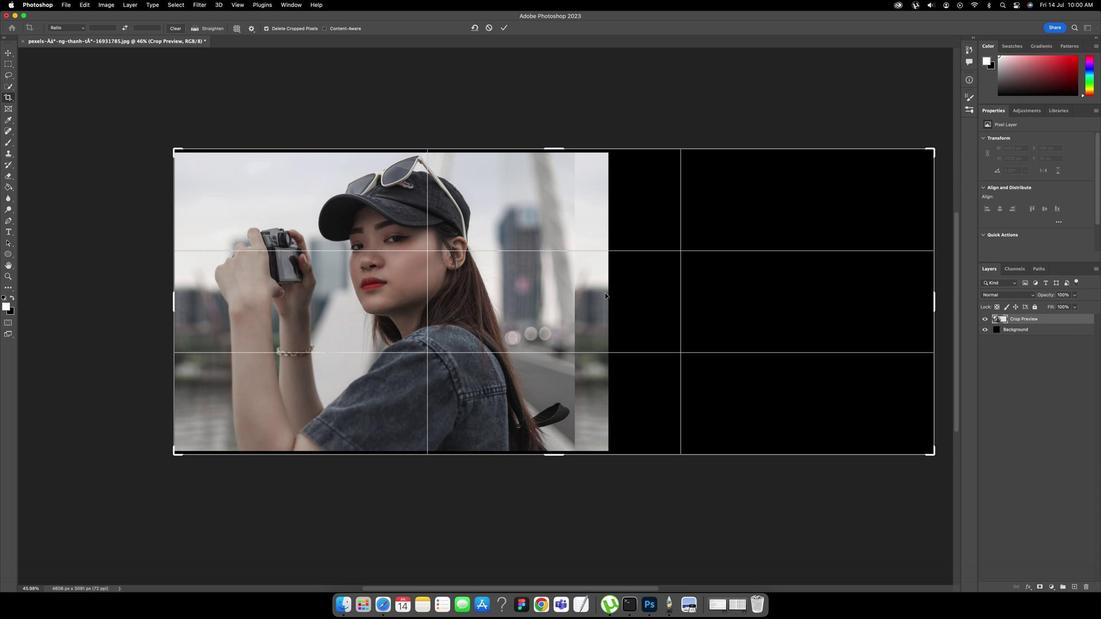 
Action: Mouse pressed left at (603, 293)
Screenshot: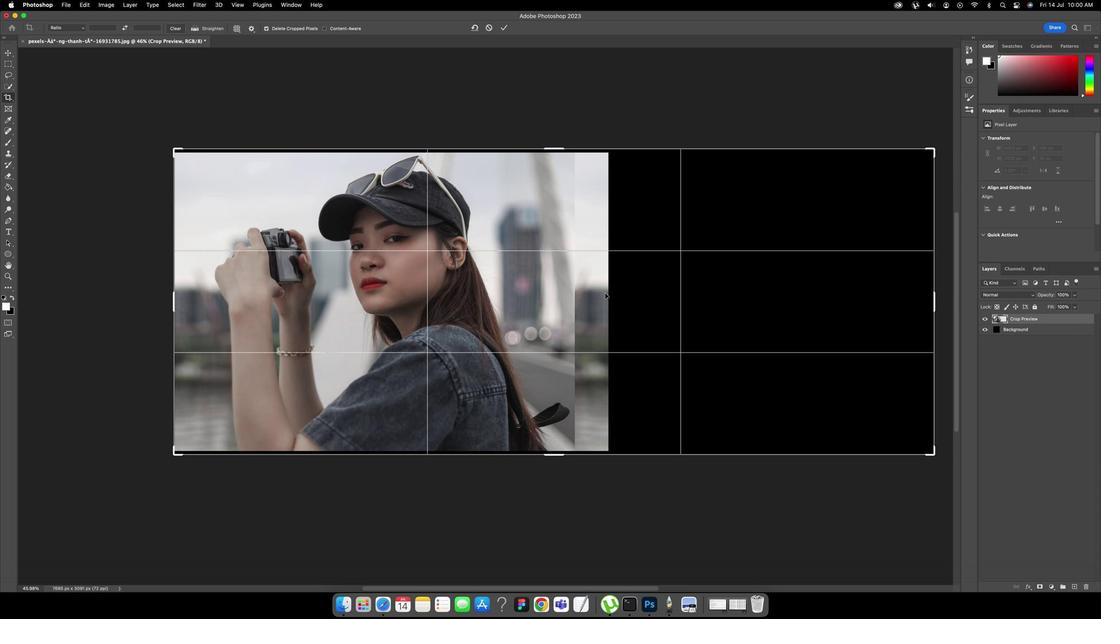 
Action: Mouse moved to (599, 293)
Screenshot: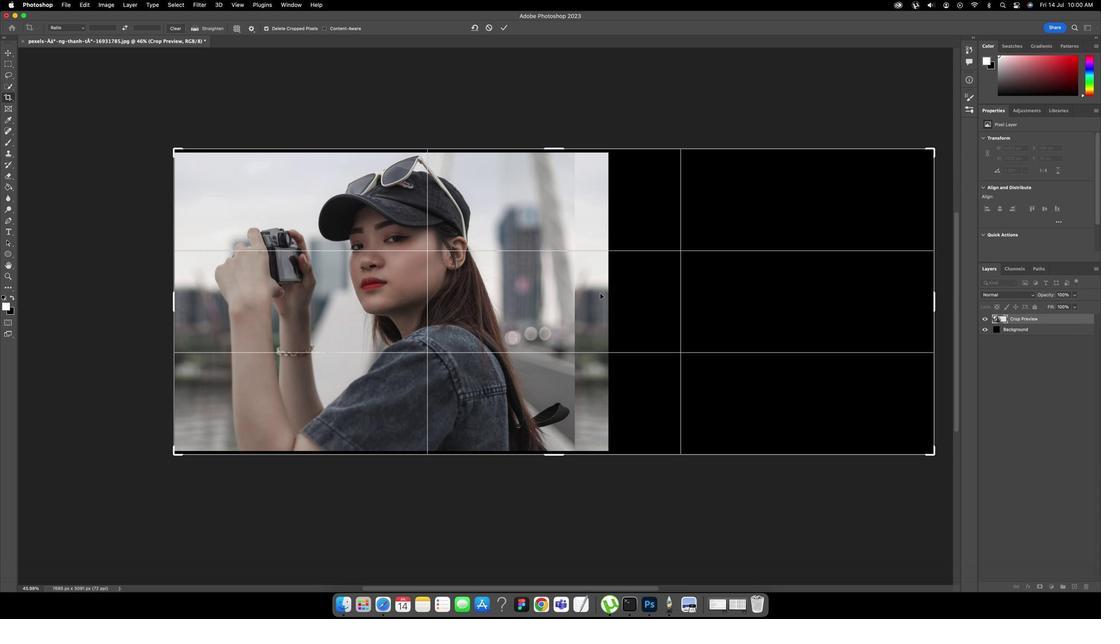 
Action: Key pressed Key.enter'v'
Screenshot: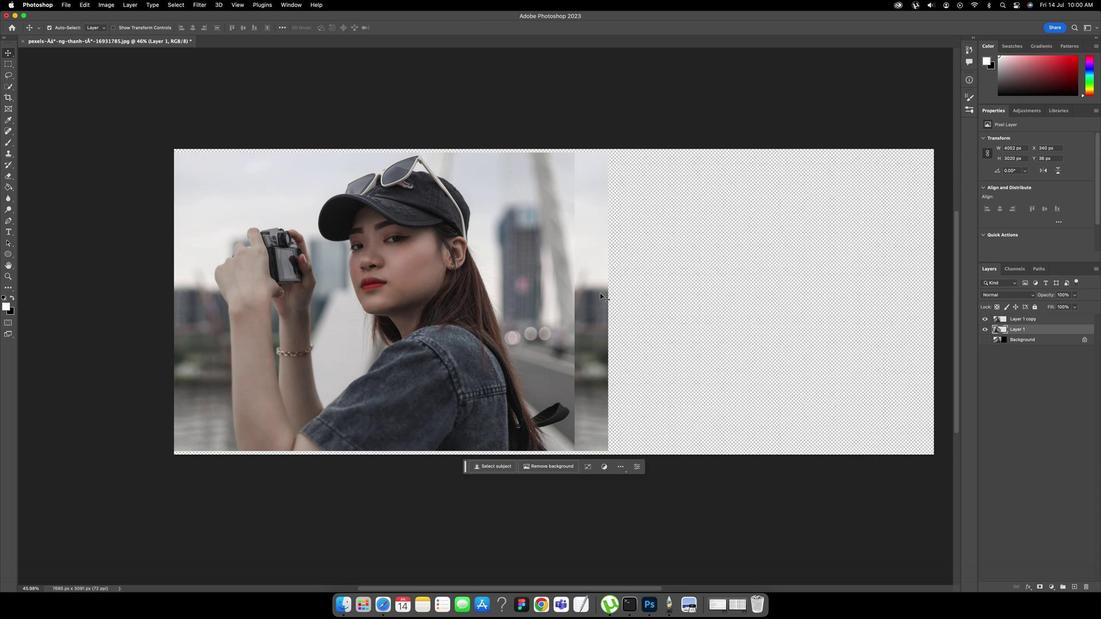 
Action: Mouse moved to (596, 293)
Screenshot: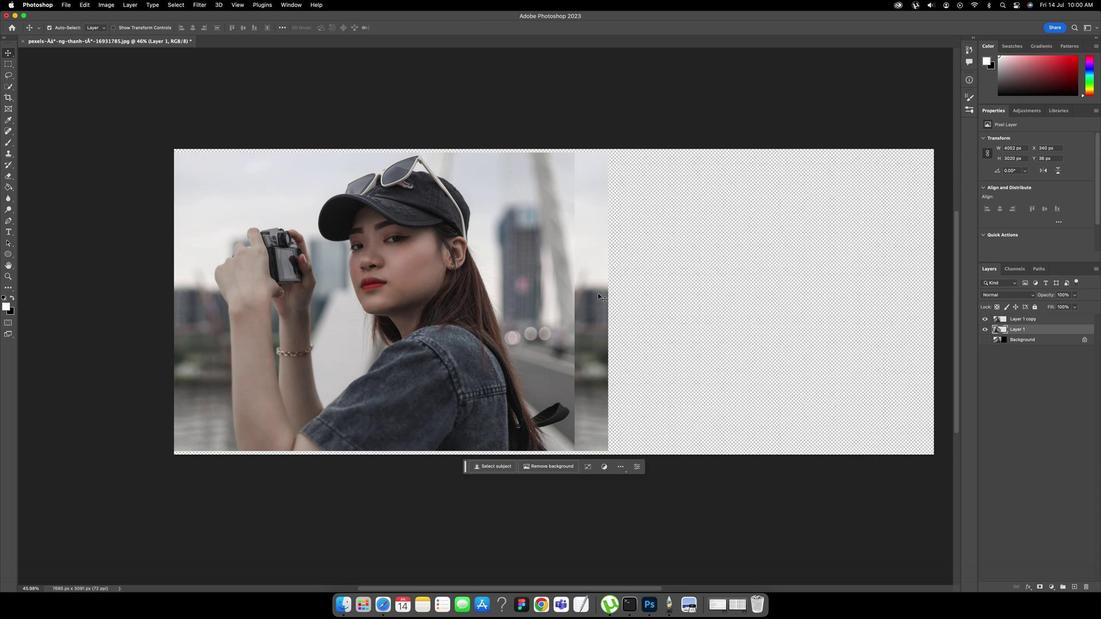 
Action: Mouse pressed left at (596, 293)
Screenshot: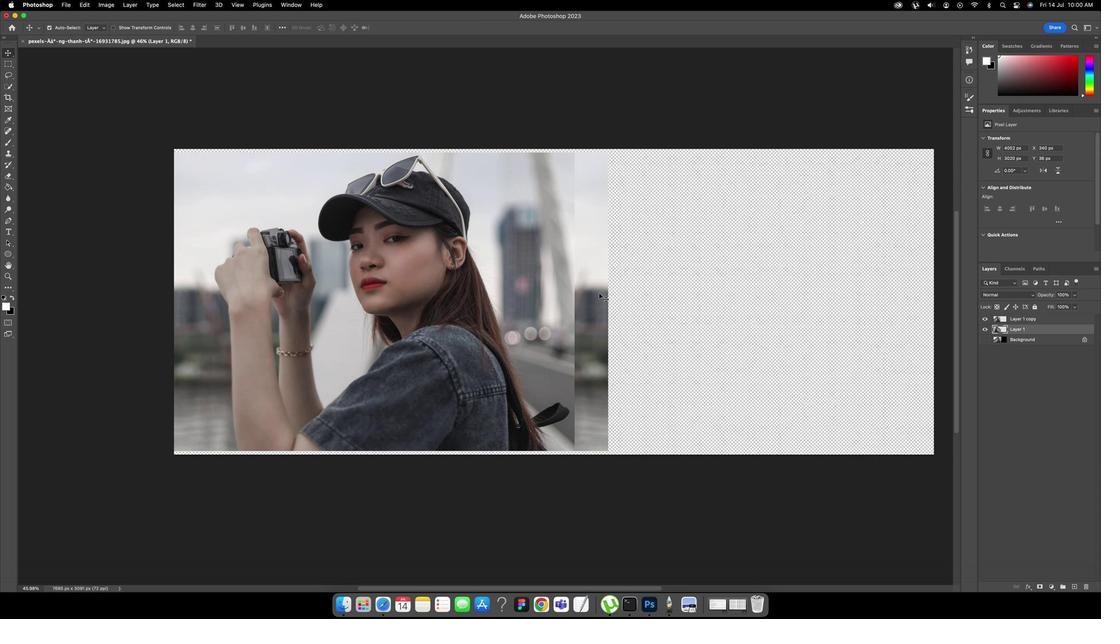 
Action: Mouse moved to (694, 278)
Screenshot: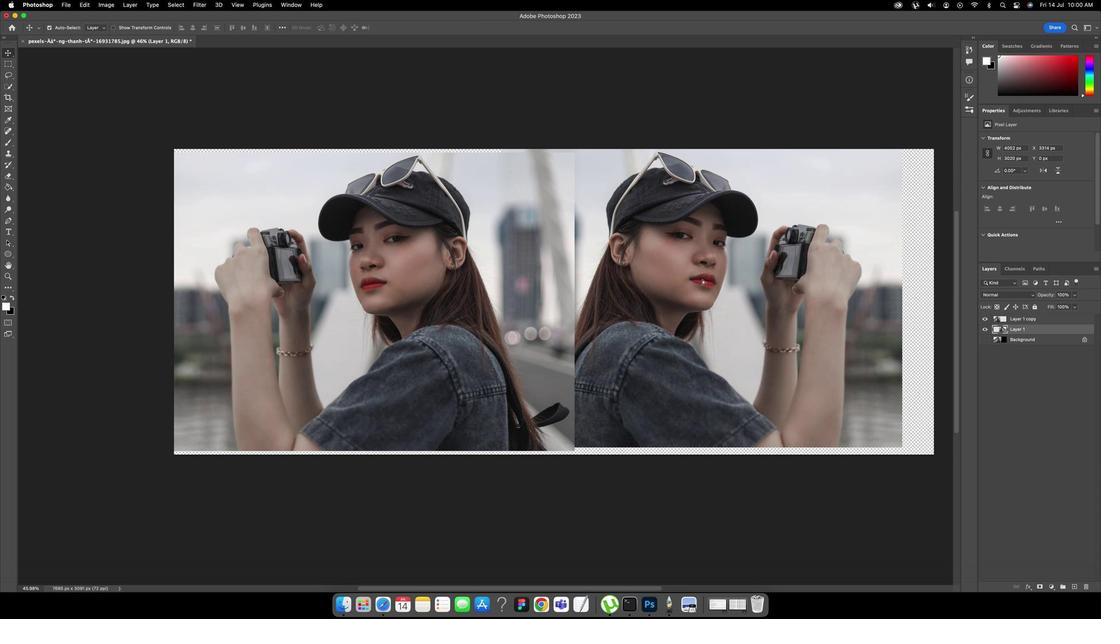 
Action: Mouse pressed left at (694, 278)
Screenshot: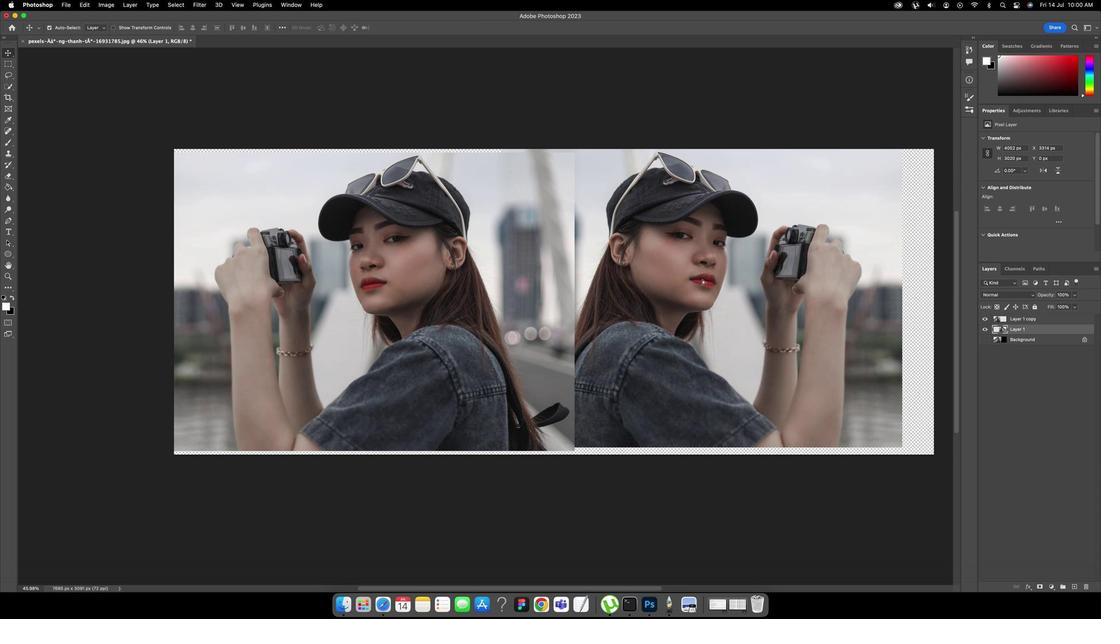 
Action: Mouse moved to (623, 263)
Screenshot: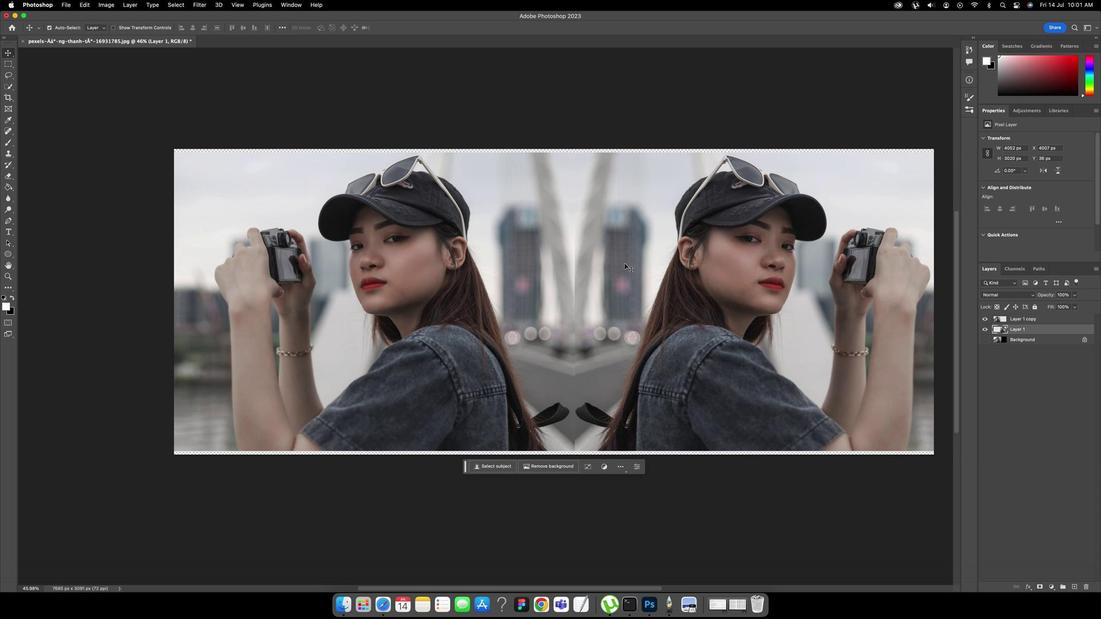 
Action: Key pressed 'c'
Screenshot: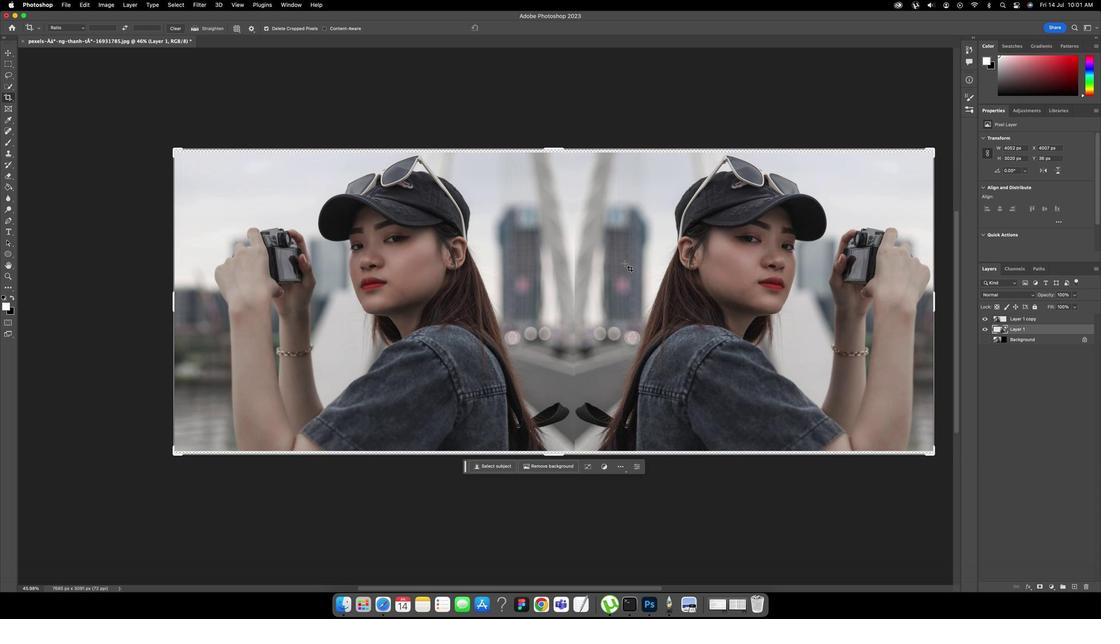 
Action: Mouse moved to (557, 146)
Screenshot: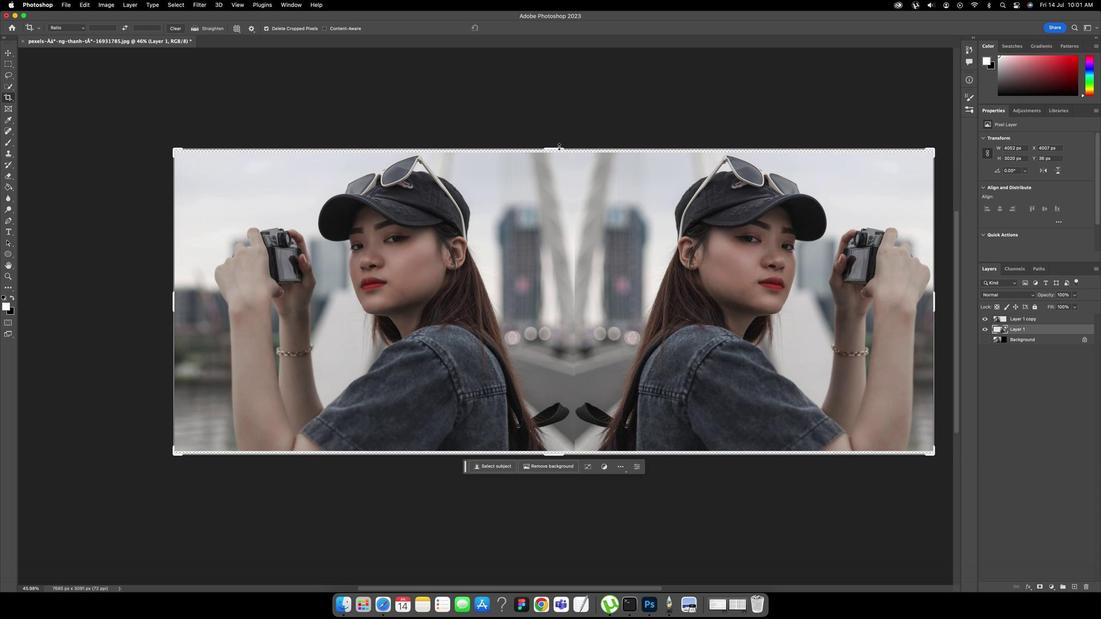 
Action: Mouse pressed left at (557, 146)
Screenshot: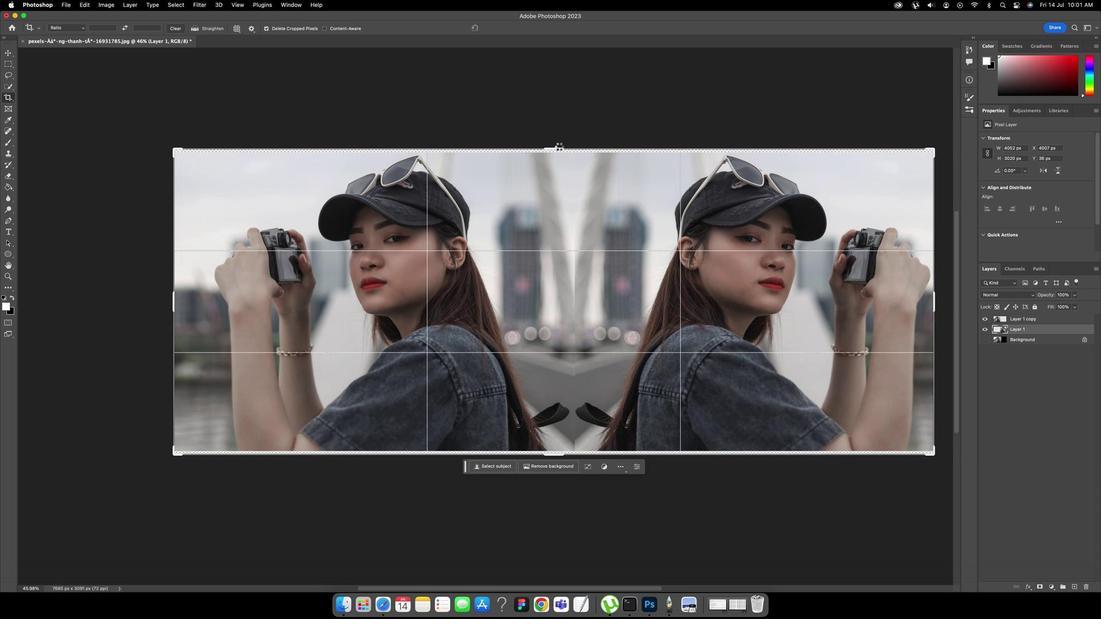 
Action: Mouse moved to (557, 453)
Screenshot: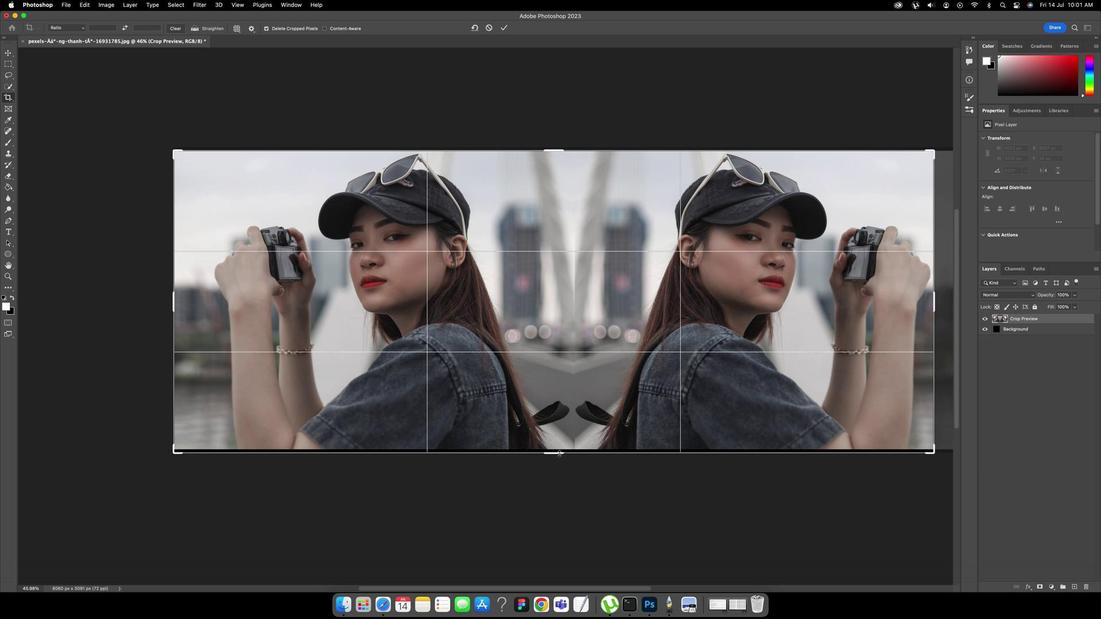 
Action: Mouse pressed left at (557, 453)
Screenshot: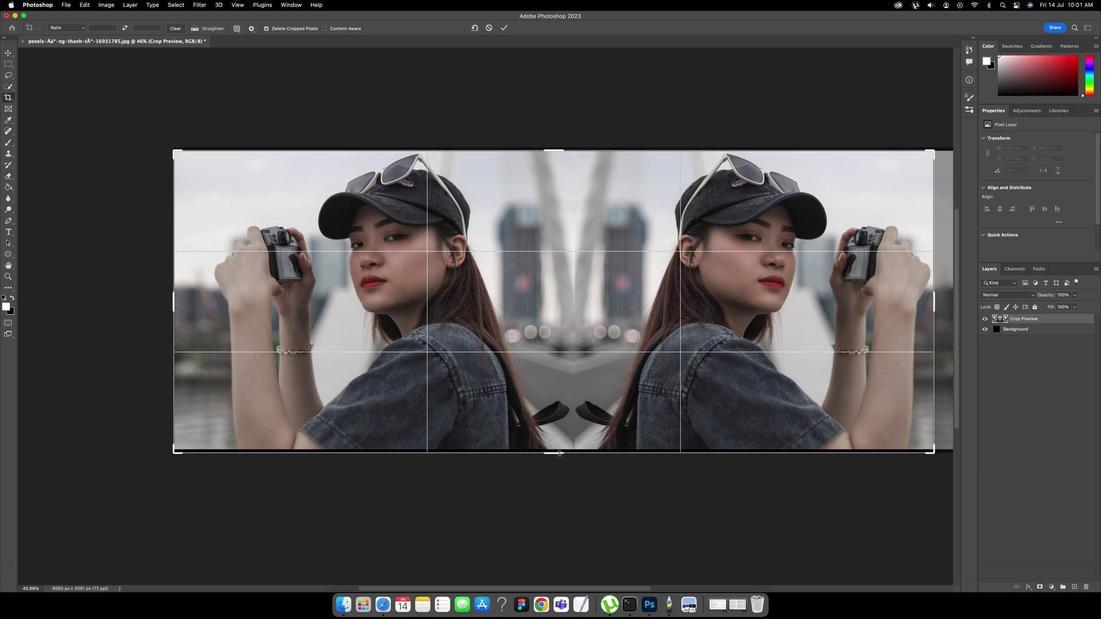 
Action: Mouse moved to (172, 303)
Screenshot: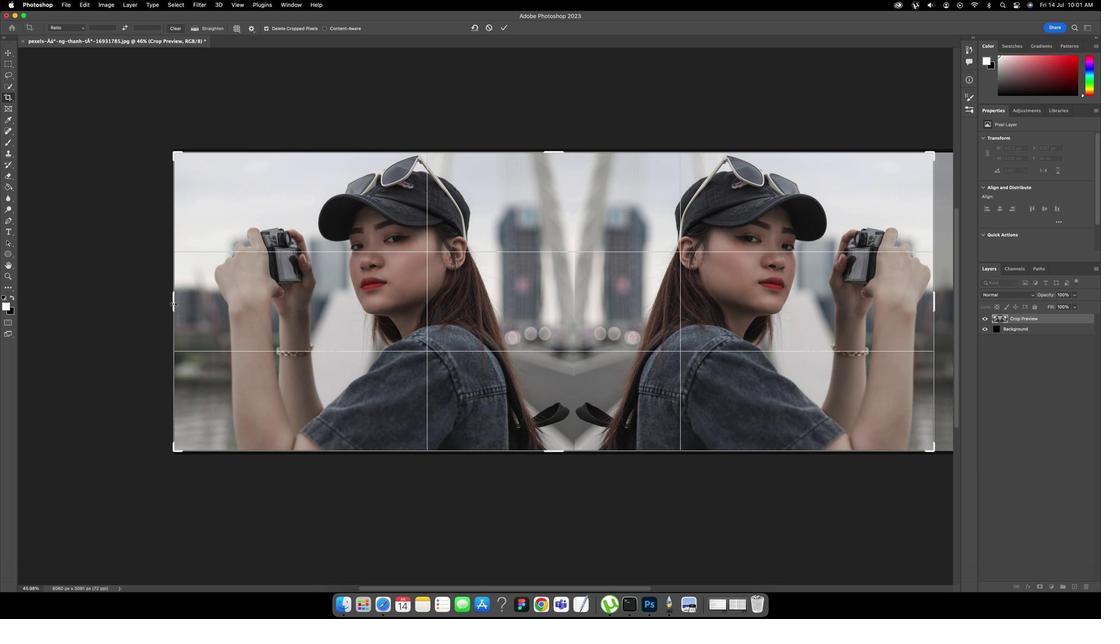 
Action: Mouse pressed left at (172, 303)
Screenshot: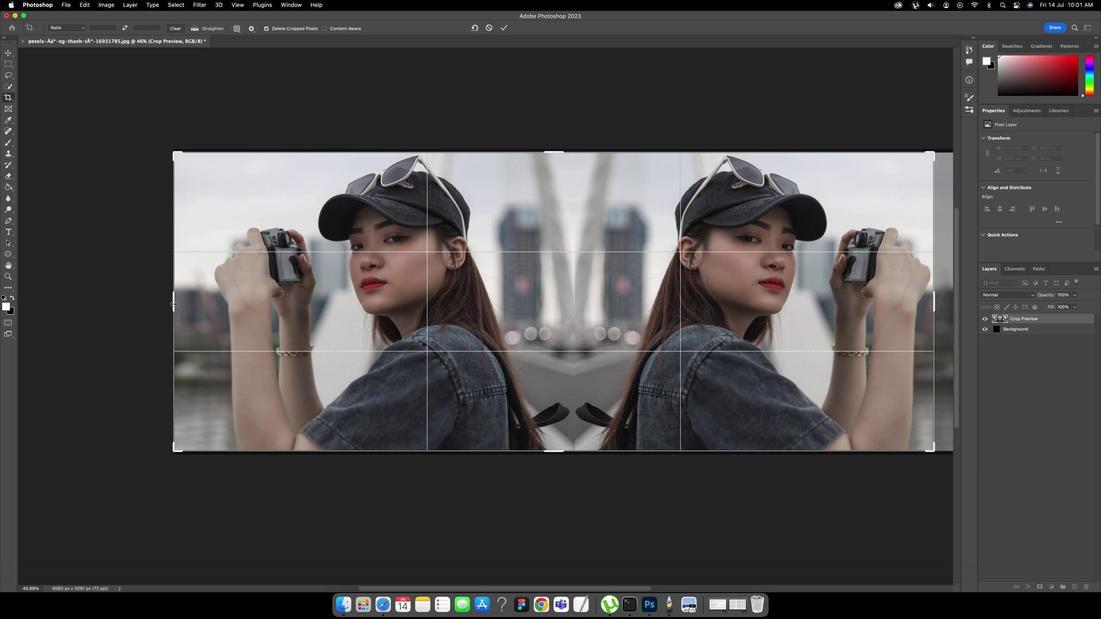 
Action: Mouse moved to (188, 302)
Screenshot: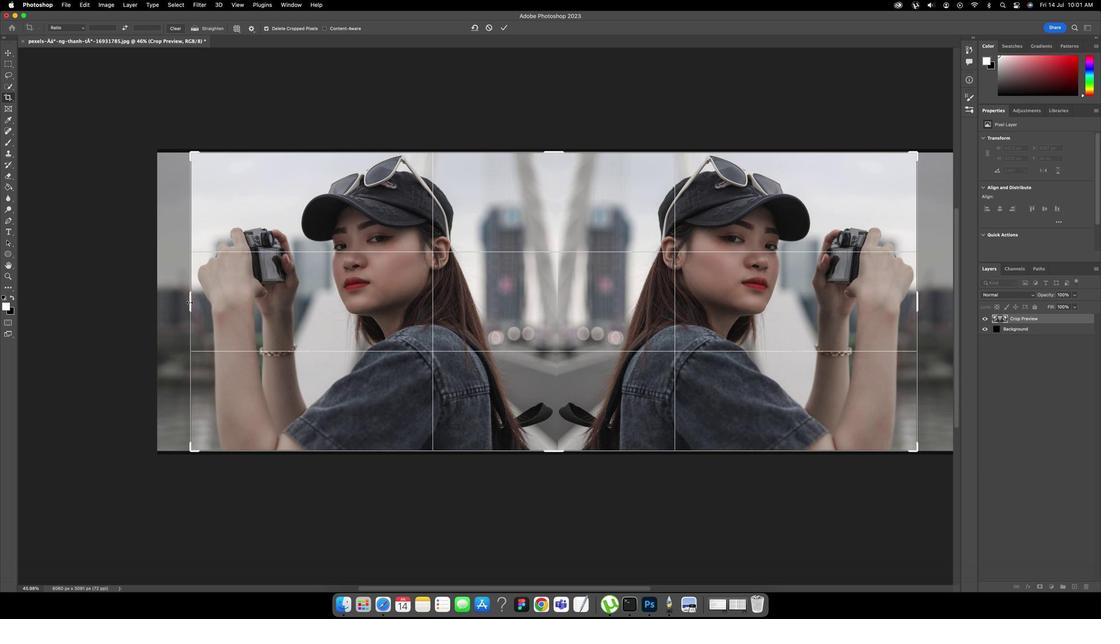 
Action: Mouse pressed left at (188, 302)
Screenshot: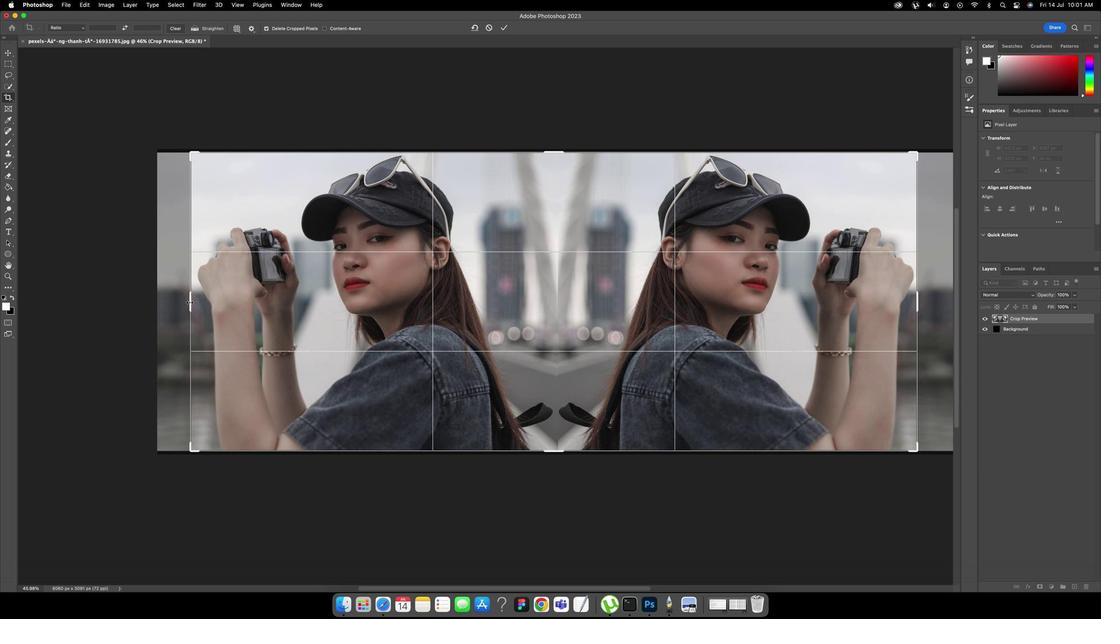 
Action: Mouse moved to (502, 28)
Screenshot: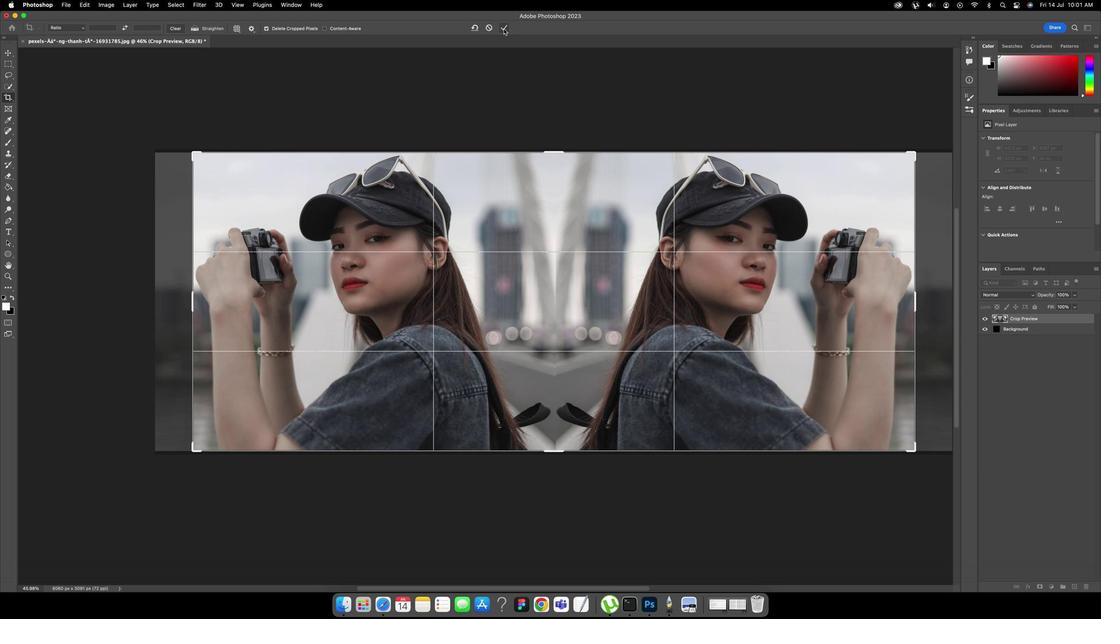 
Action: Mouse pressed left at (502, 28)
Screenshot: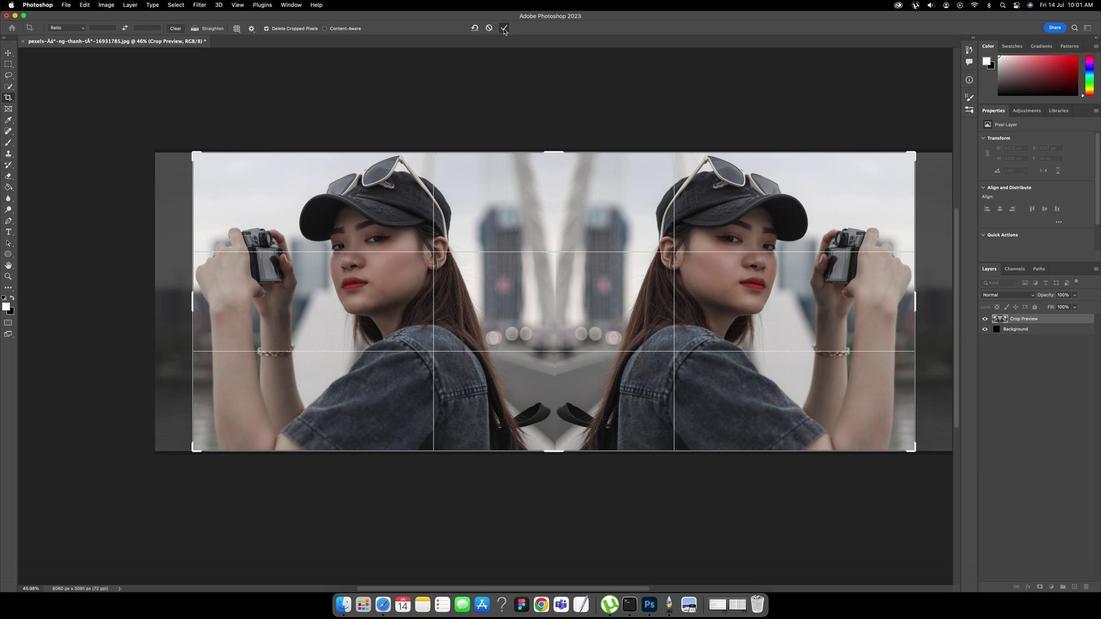 
Action: Mouse moved to (433, 217)
Screenshot: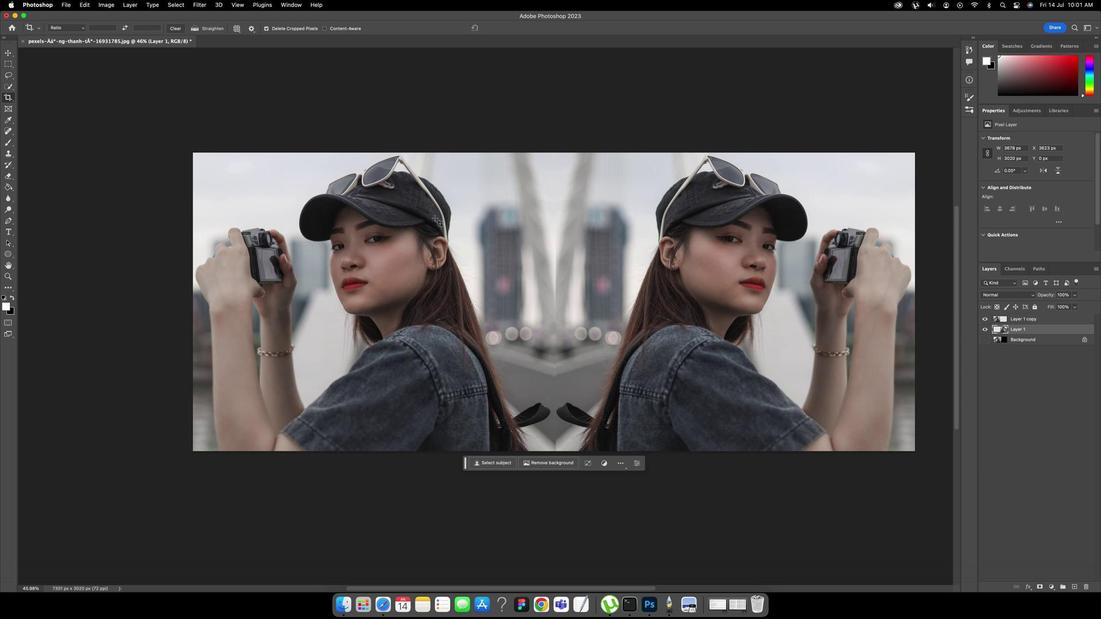 
Action: Key pressed Key.cmd
Screenshot: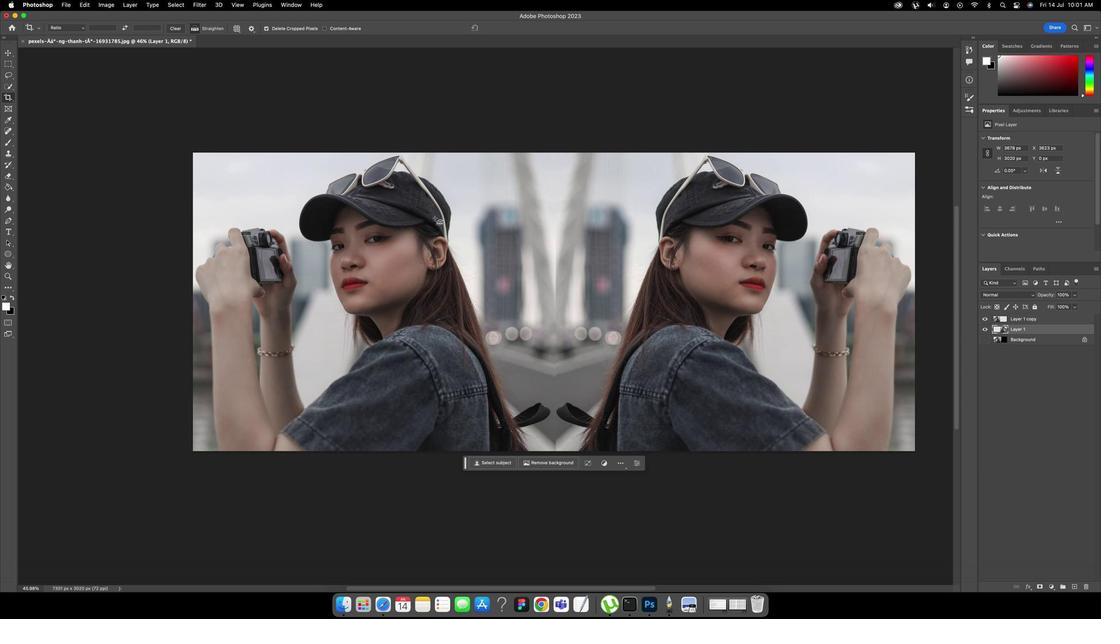 
Action: Mouse scrolled (433, 217) with delta (0, 0)
Screenshot: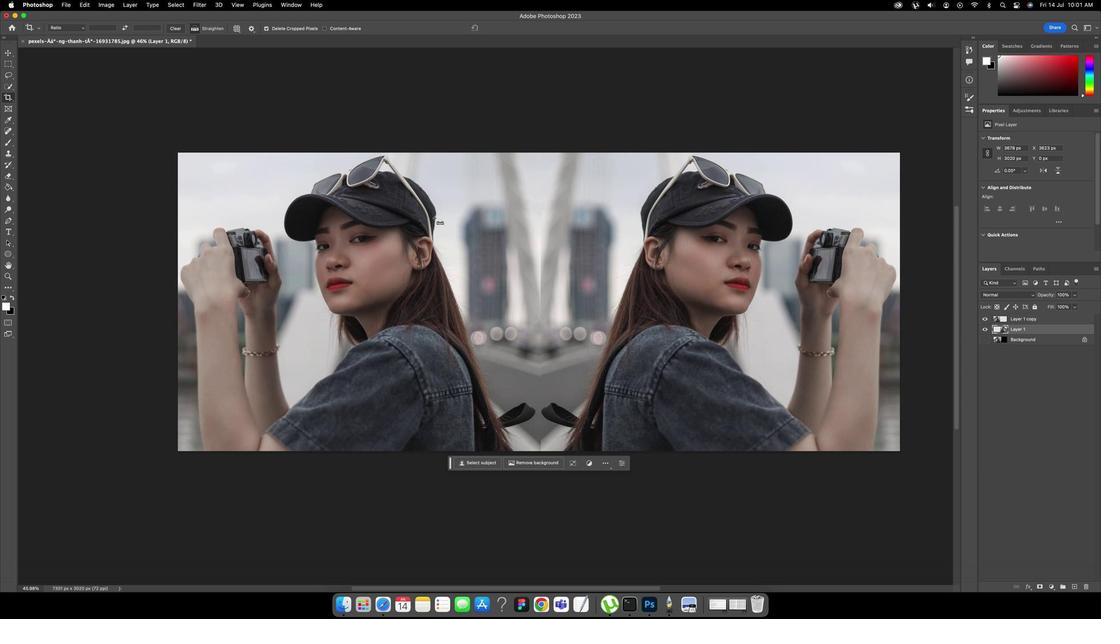 
Action: Mouse scrolled (433, 217) with delta (0, 0)
Screenshot: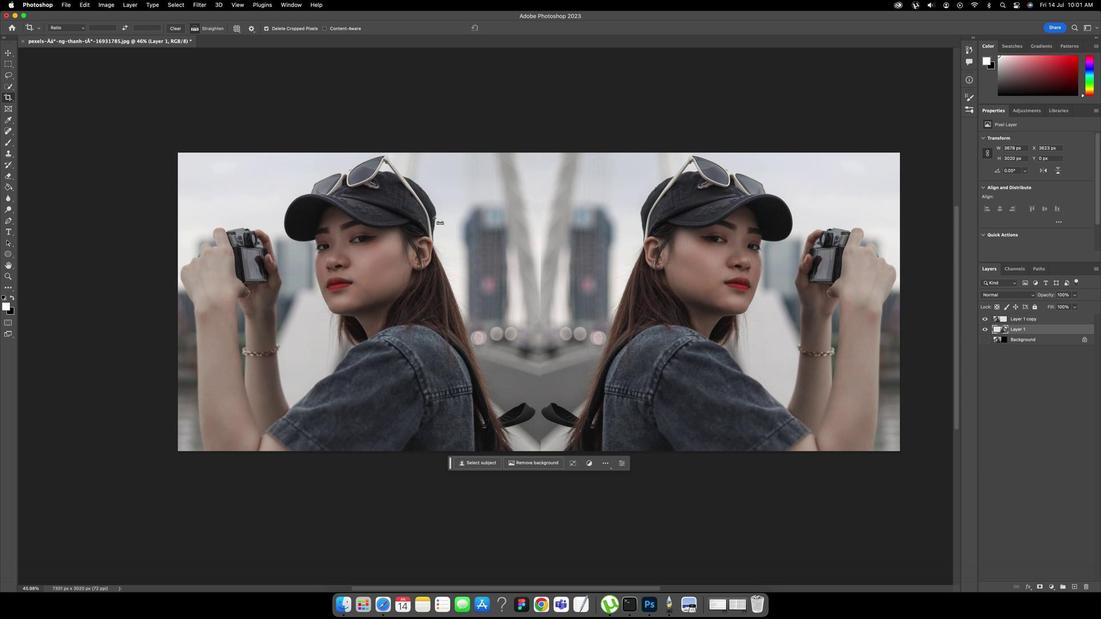 
Action: Mouse scrolled (433, 217) with delta (0, 0)
Screenshot: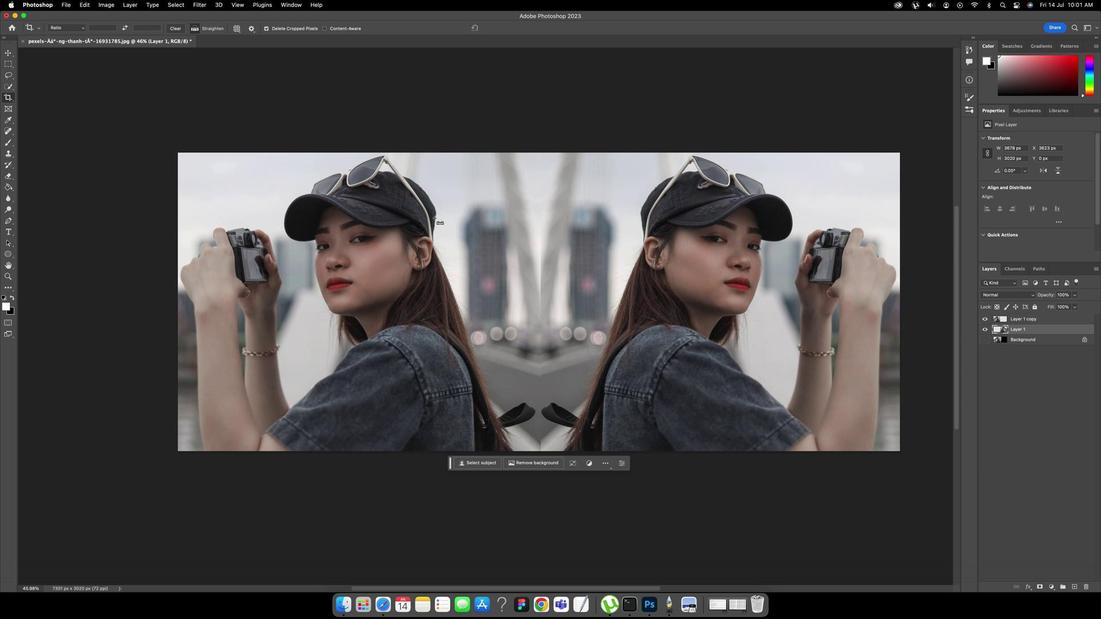 
Action: Mouse moved to (63, 0)
Screenshot: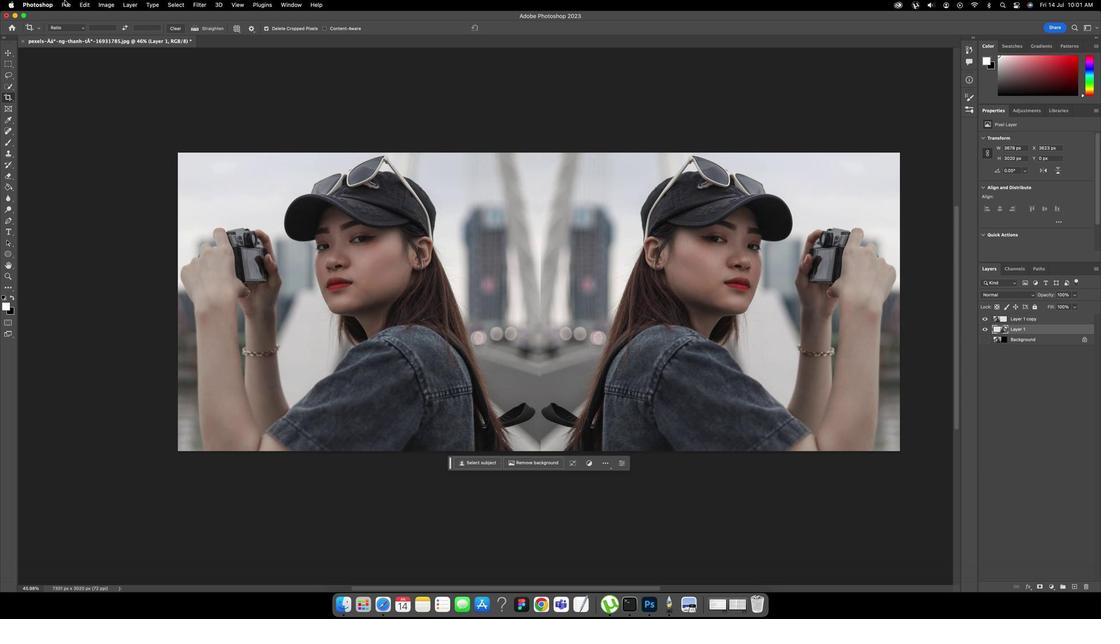 
Action: Mouse pressed left at (63, 0)
Screenshot: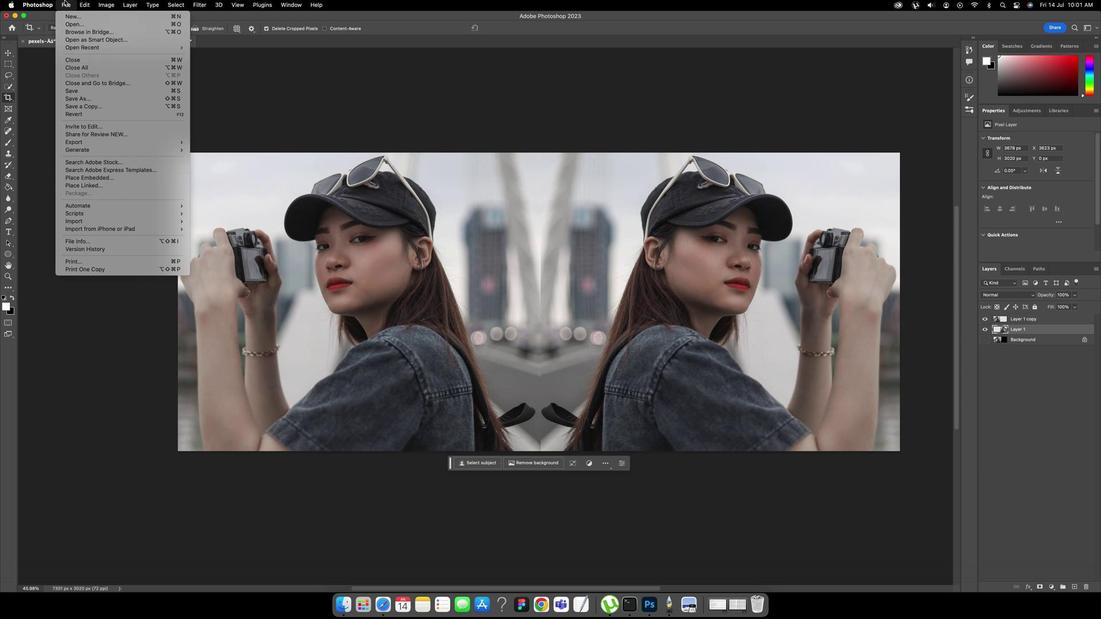 
Action: Mouse moved to (71, 90)
Screenshot: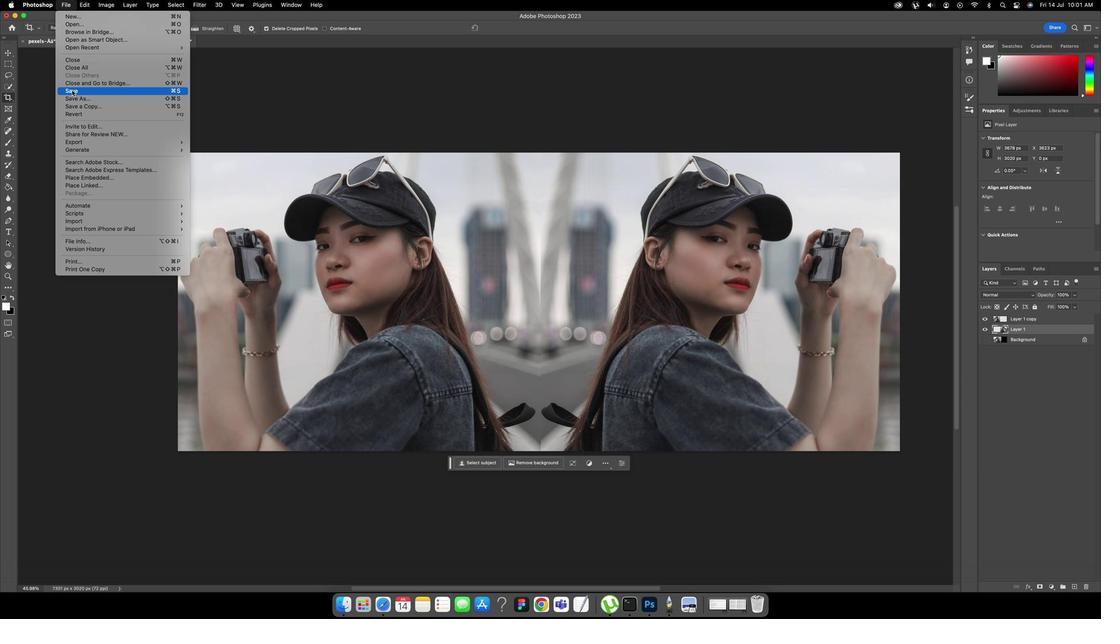 
Action: Mouse pressed left at (71, 90)
Screenshot: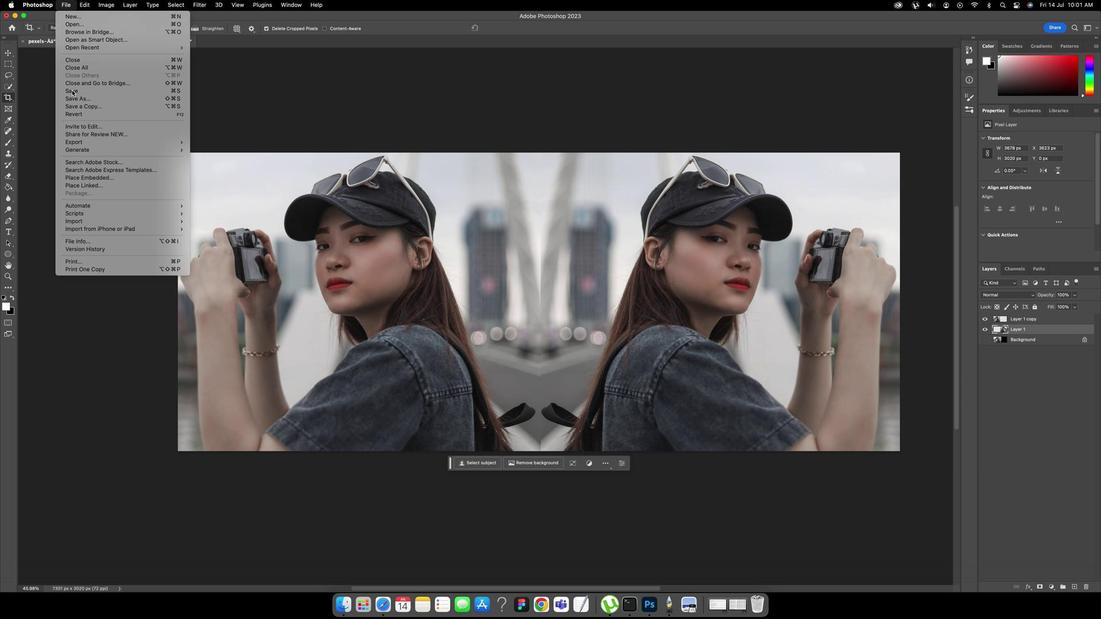 
Action: Key pressed Key.caps_lock'M'Key.caps_lock'i''r''r''o''r''e''d'
Screenshot: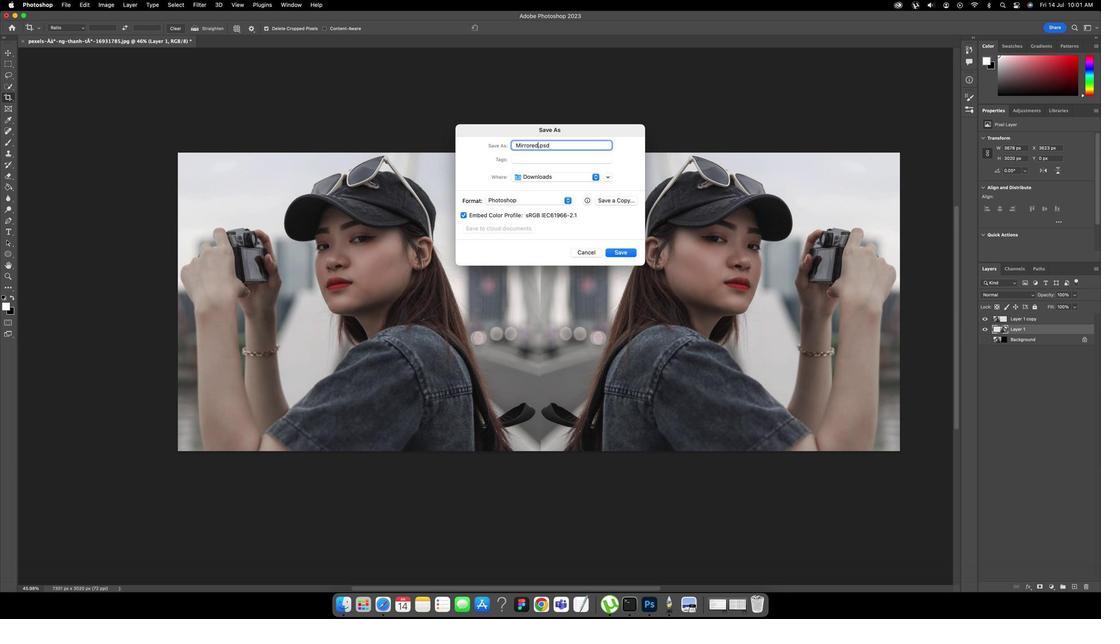 
Action: Mouse moved to (623, 253)
Screenshot: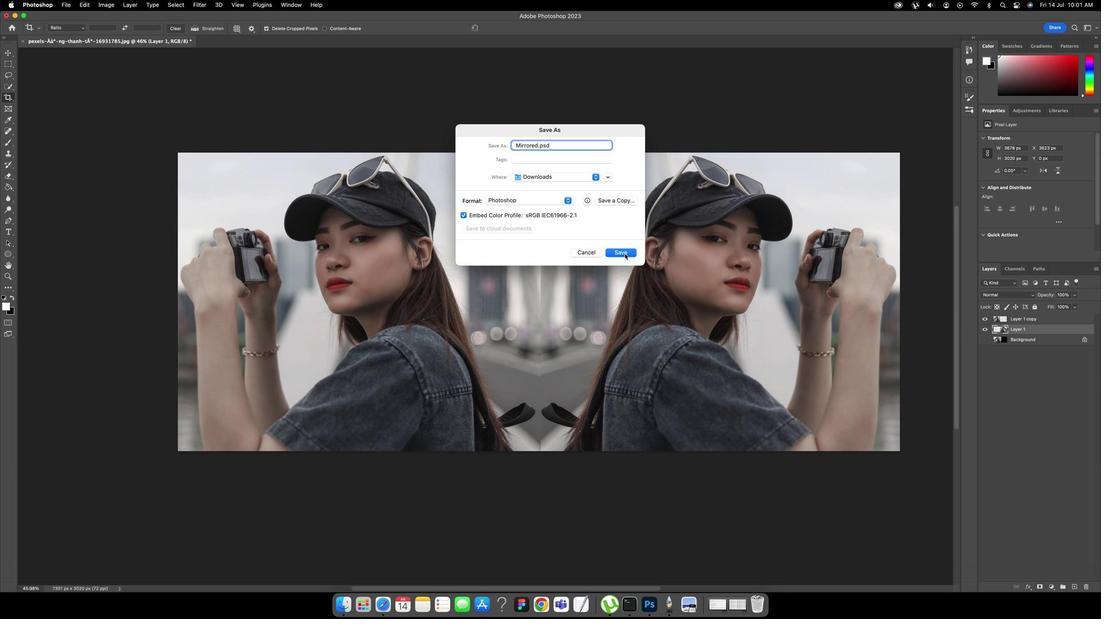
Action: Mouse pressed left at (623, 253)
Screenshot: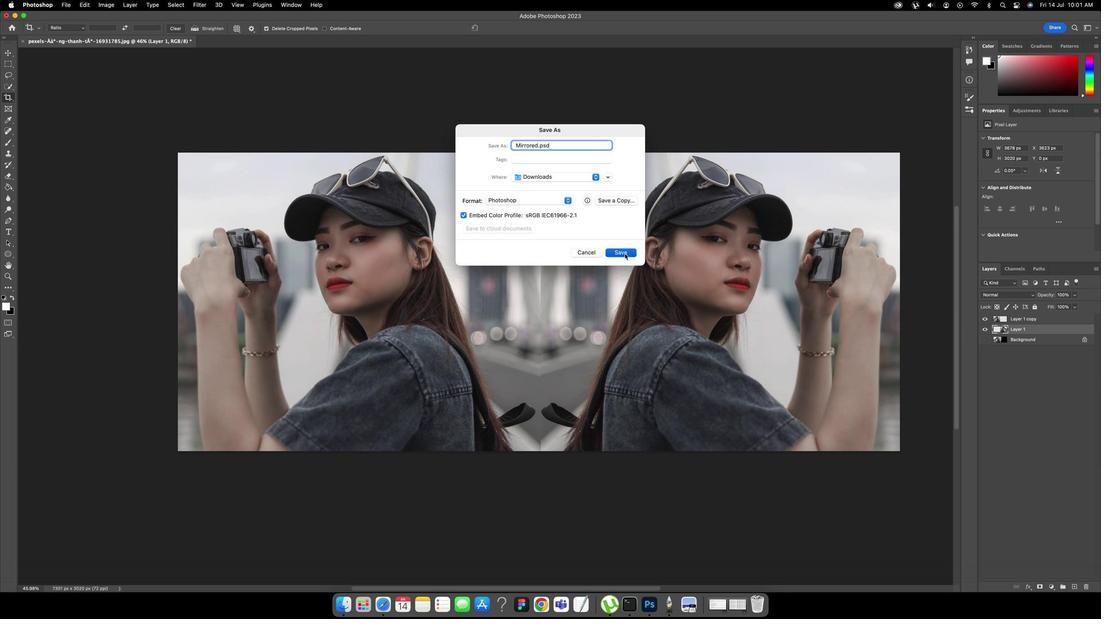 
Action: Mouse moved to (656, 277)
Screenshot: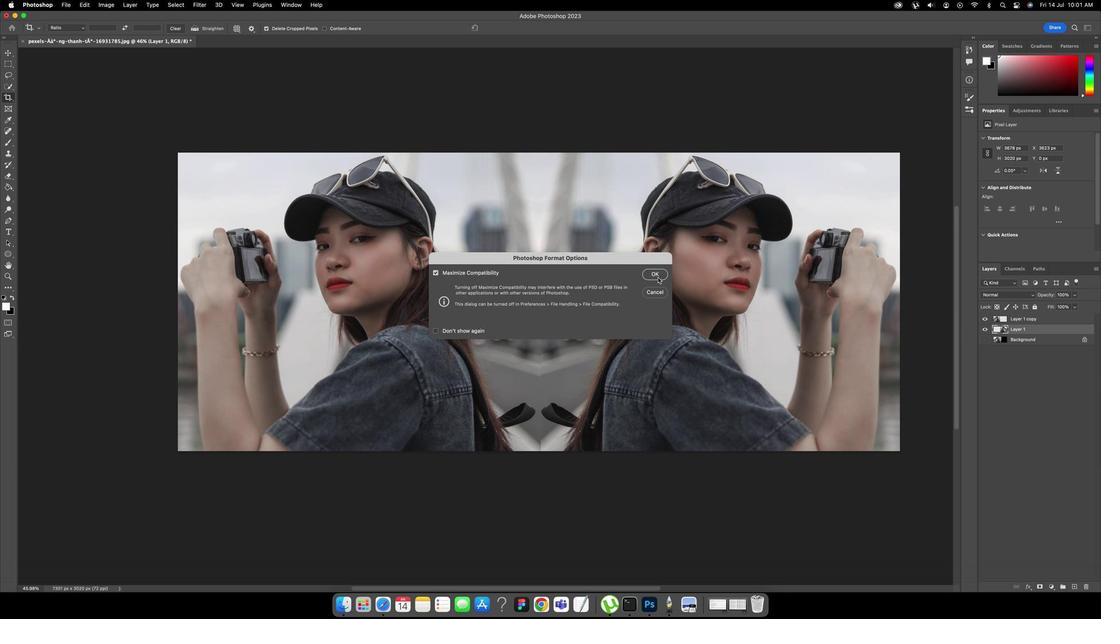 
Action: Mouse pressed left at (656, 277)
Screenshot: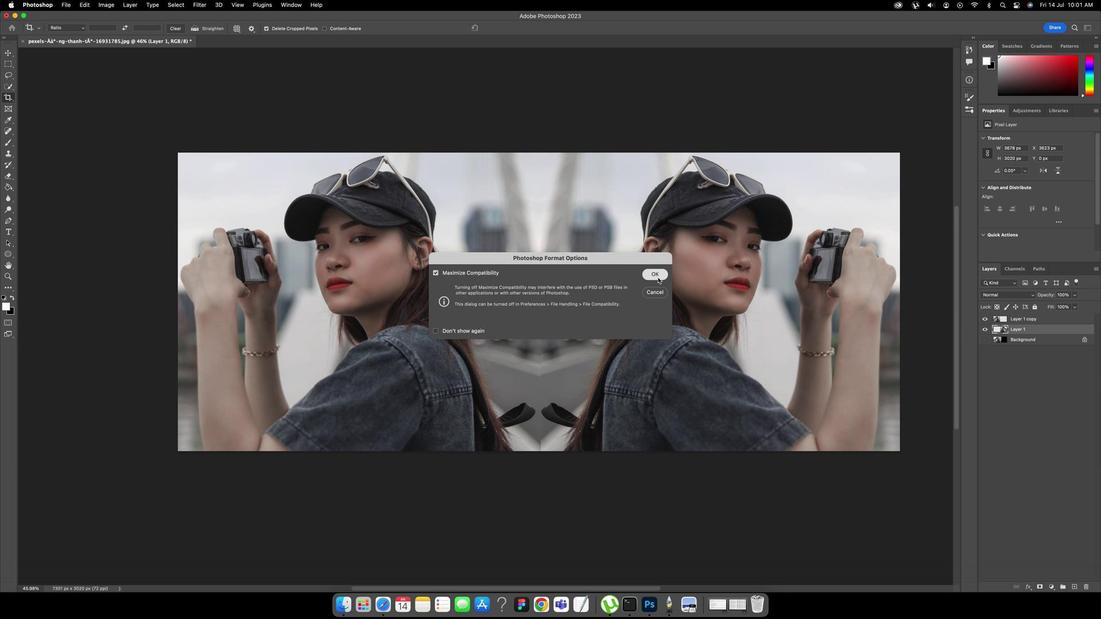 
